 Task: Add media via link "www.pmi.org".
Action: Mouse moved to (768, 92)
Screenshot: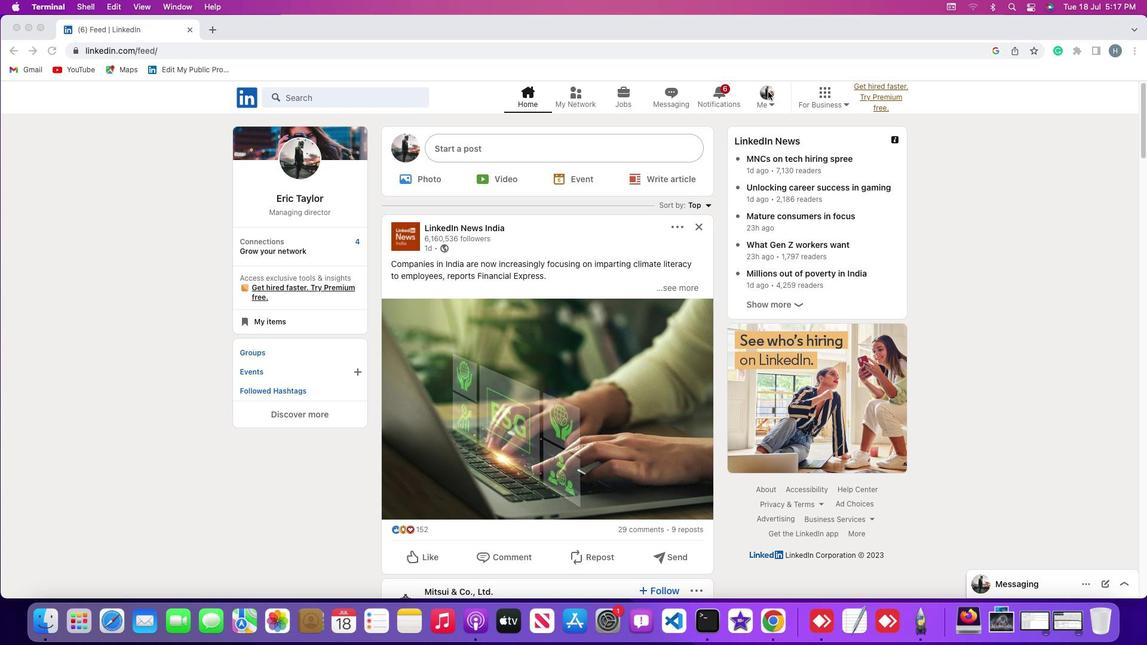 
Action: Mouse pressed left at (768, 92)
Screenshot: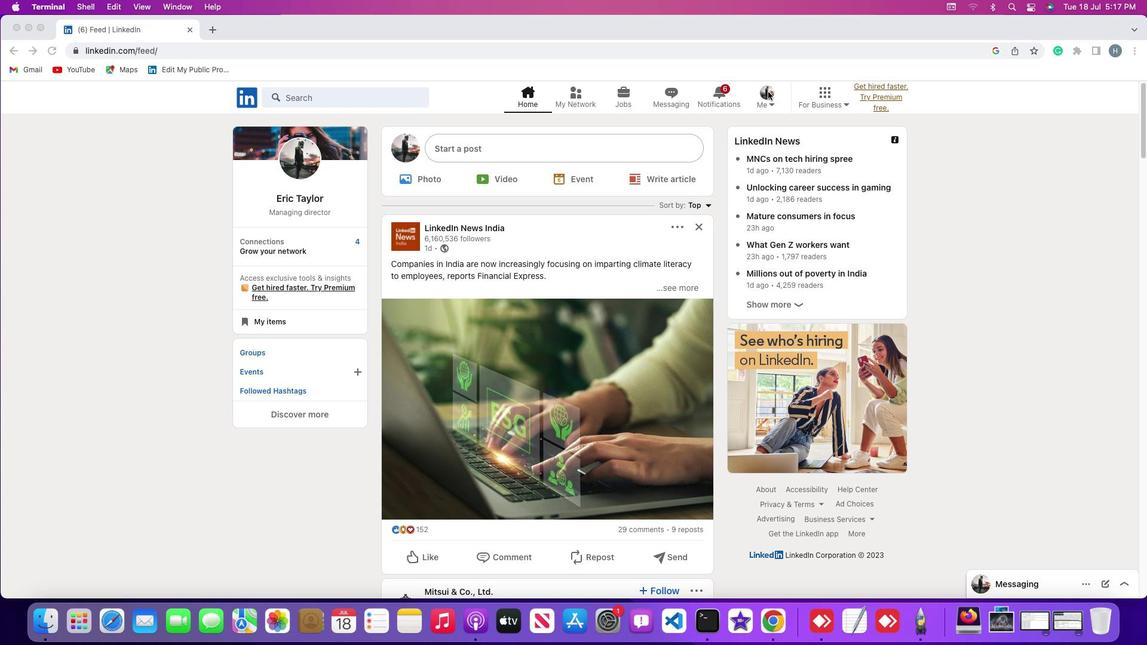 
Action: Mouse moved to (772, 100)
Screenshot: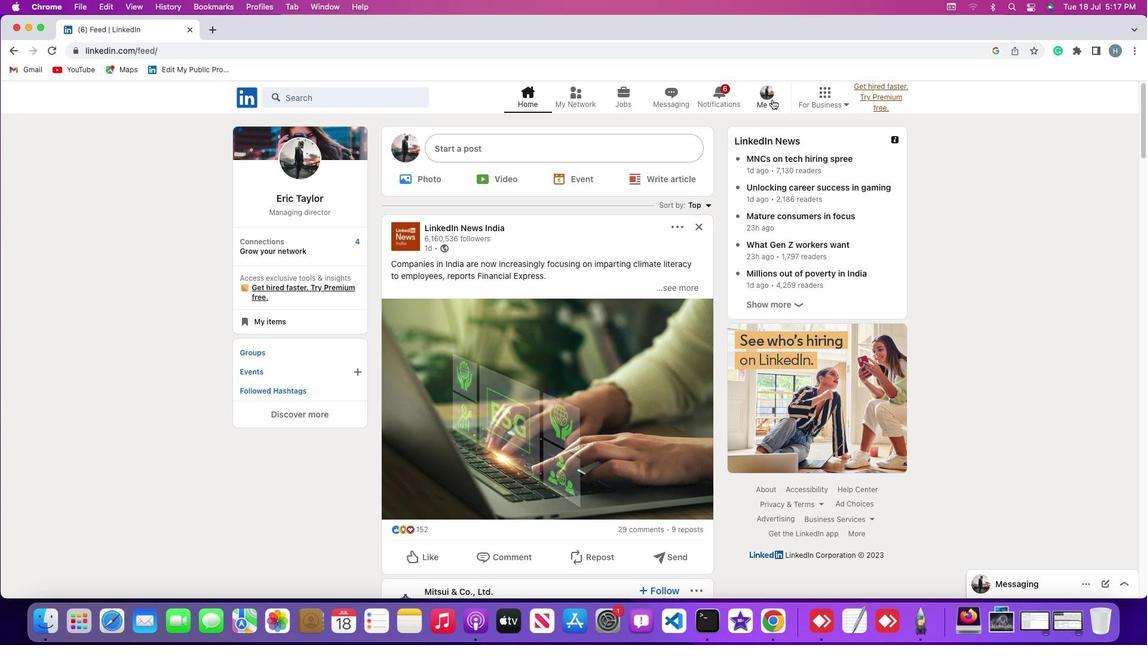 
Action: Mouse pressed left at (772, 100)
Screenshot: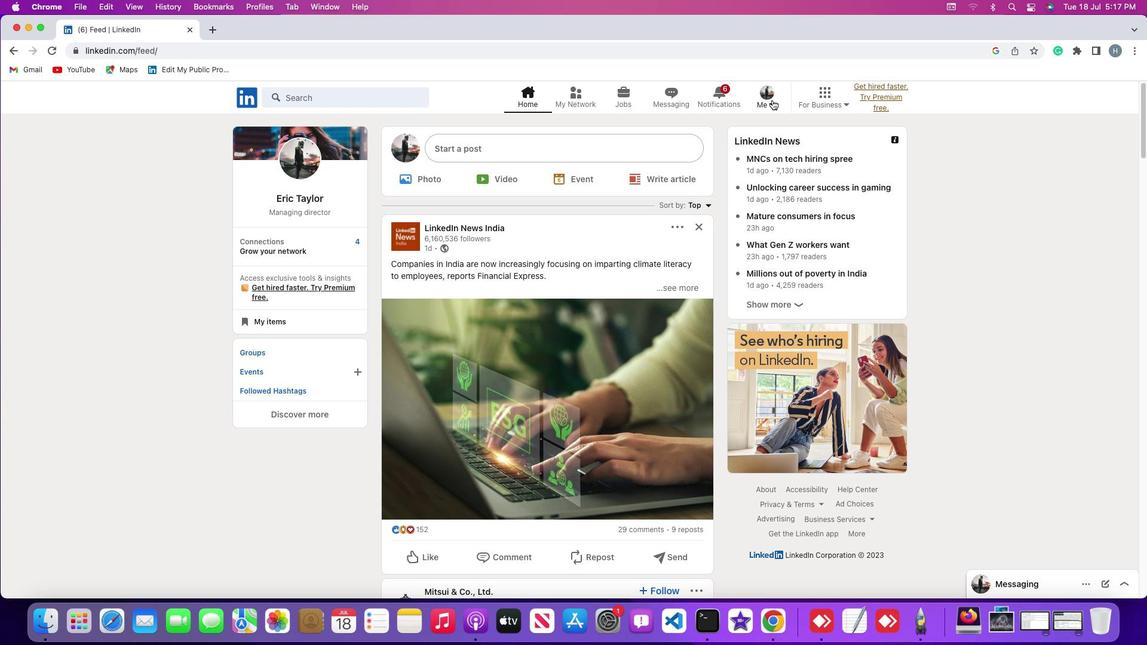
Action: Mouse moved to (753, 165)
Screenshot: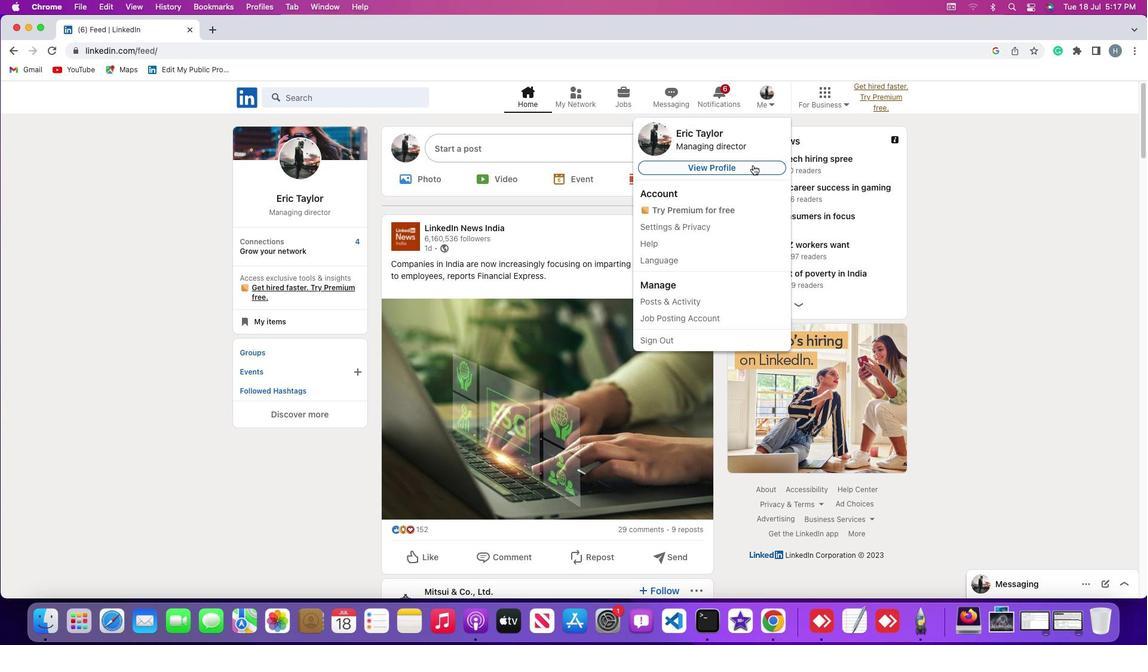 
Action: Mouse pressed left at (753, 165)
Screenshot: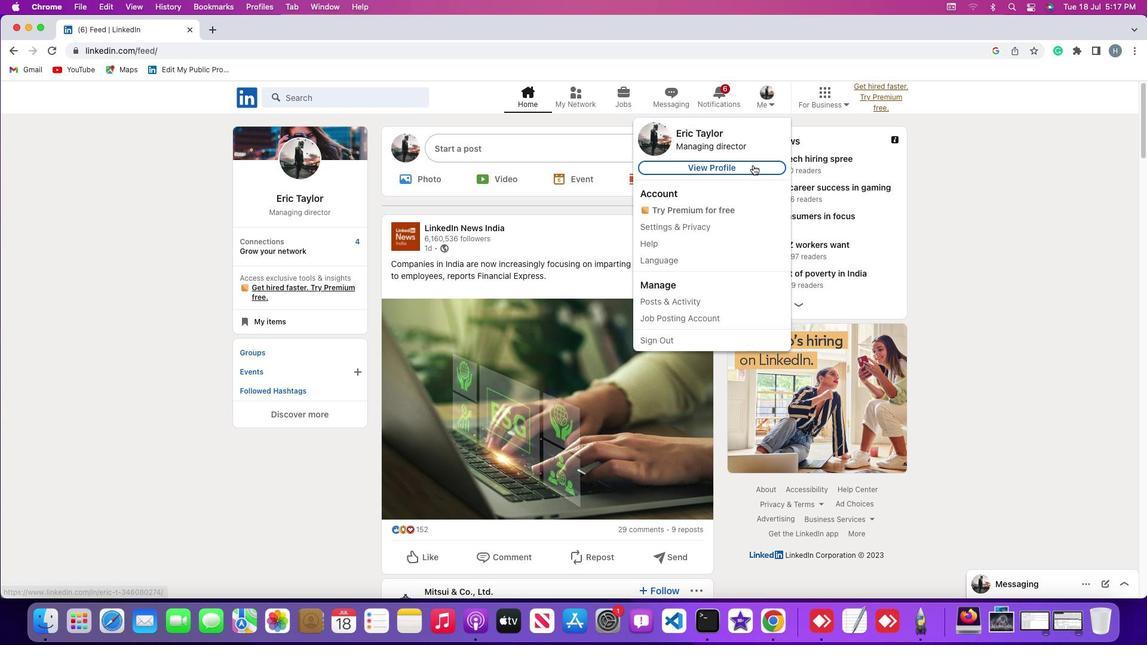 
Action: Mouse moved to (693, 264)
Screenshot: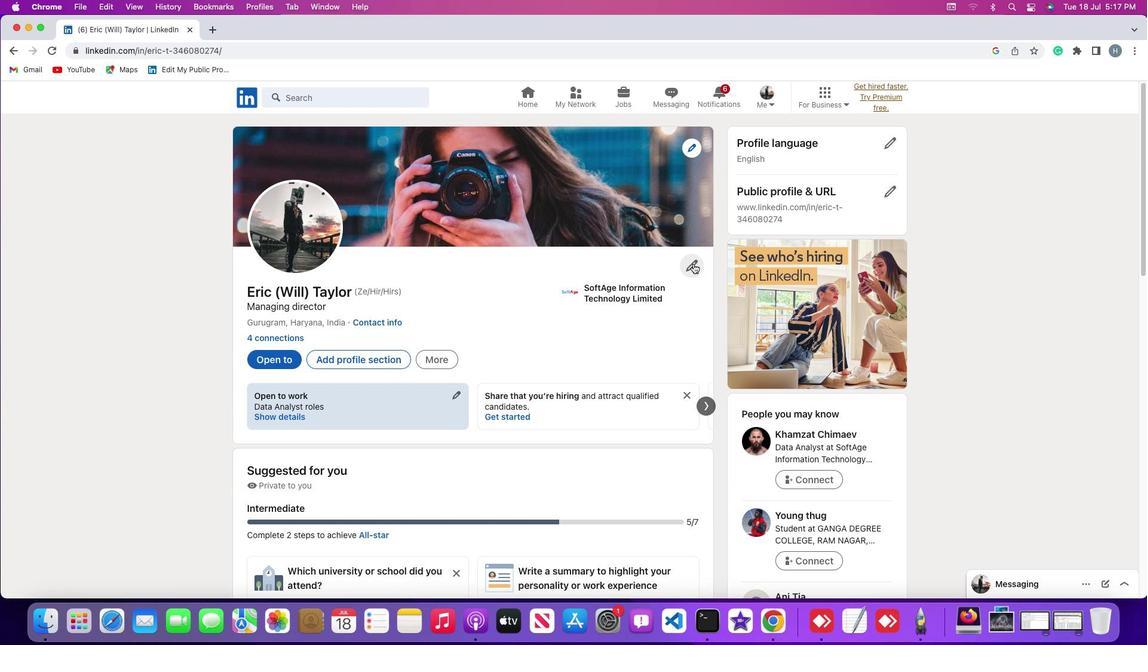 
Action: Mouse pressed left at (693, 264)
Screenshot: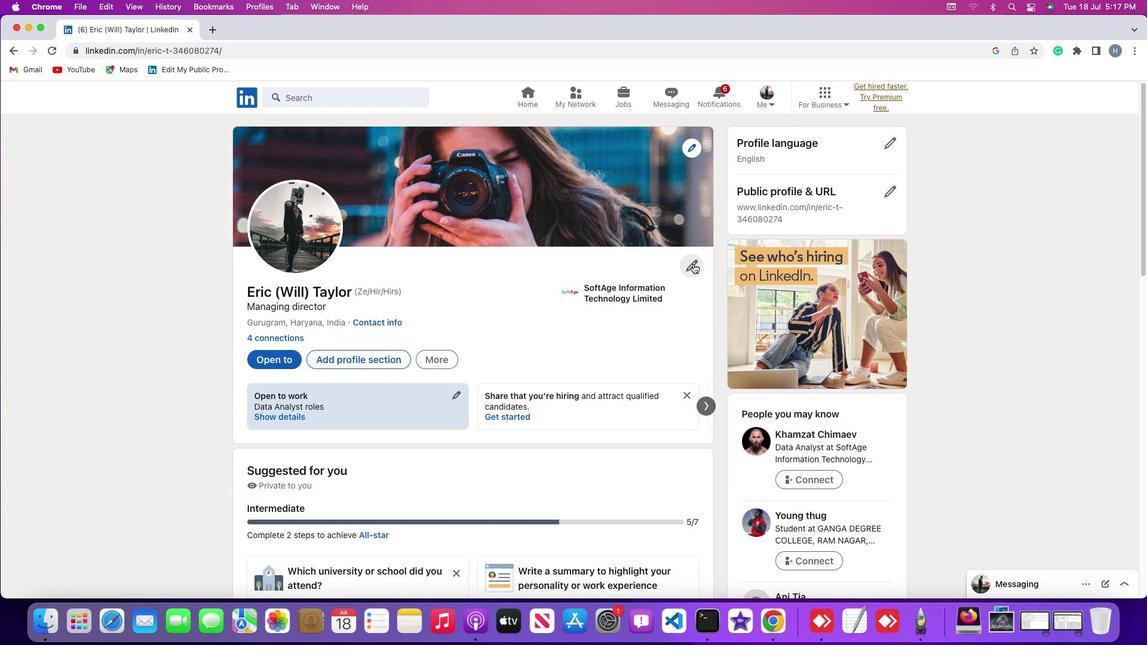 
Action: Mouse moved to (640, 300)
Screenshot: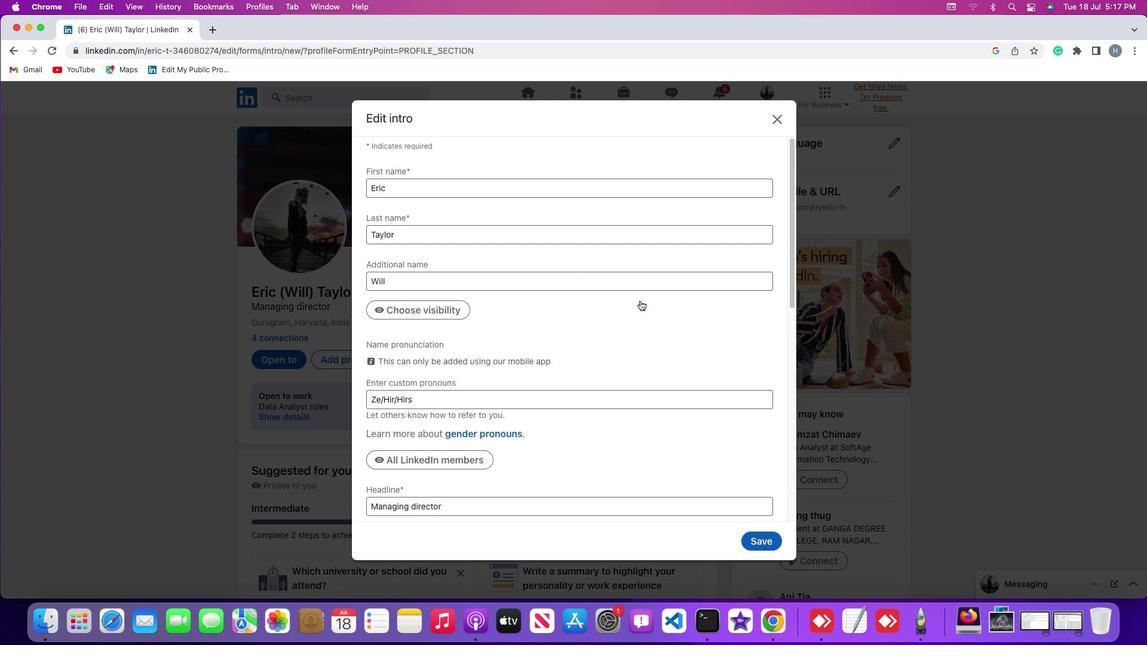 
Action: Mouse scrolled (640, 300) with delta (0, 0)
Screenshot: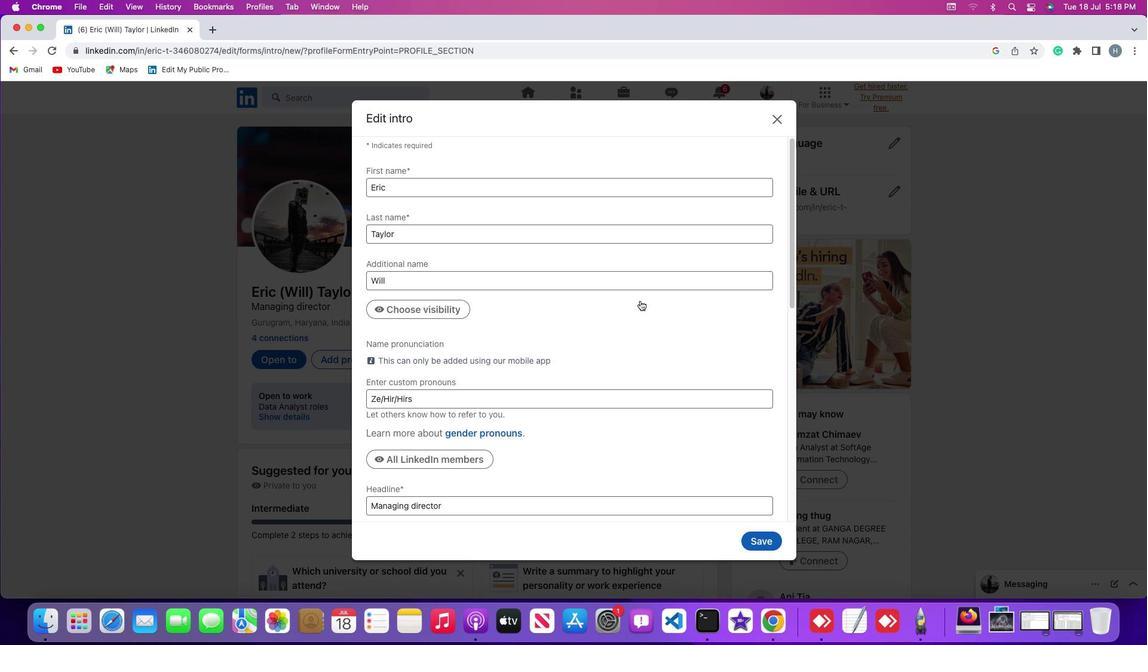 
Action: Mouse scrolled (640, 300) with delta (0, 0)
Screenshot: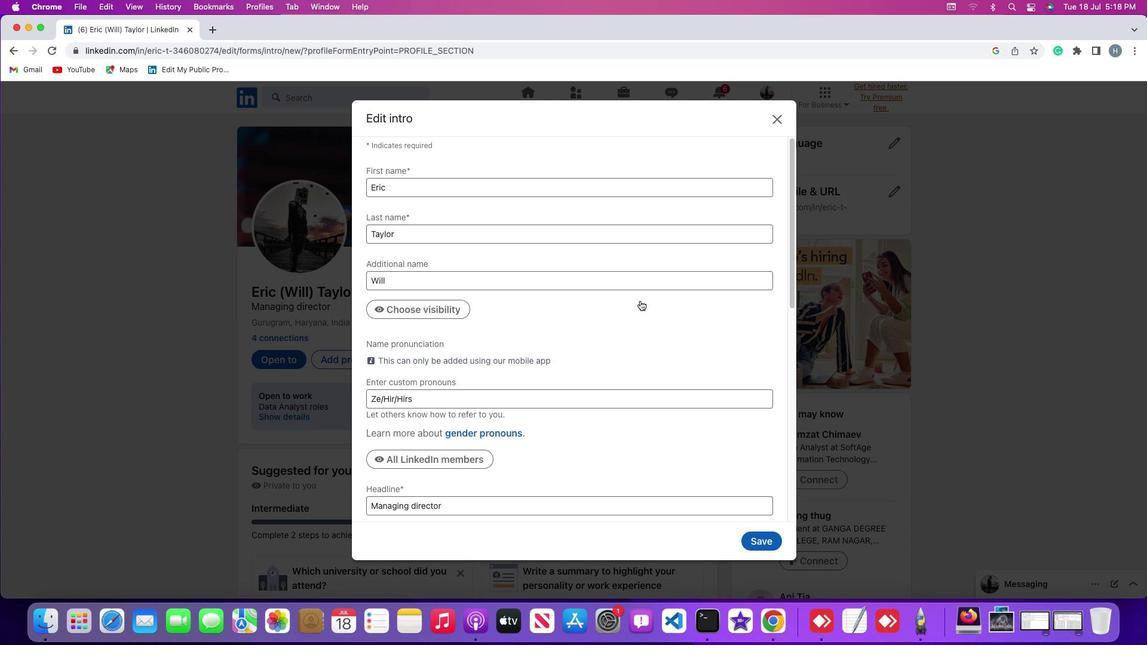 
Action: Mouse scrolled (640, 300) with delta (0, -1)
Screenshot: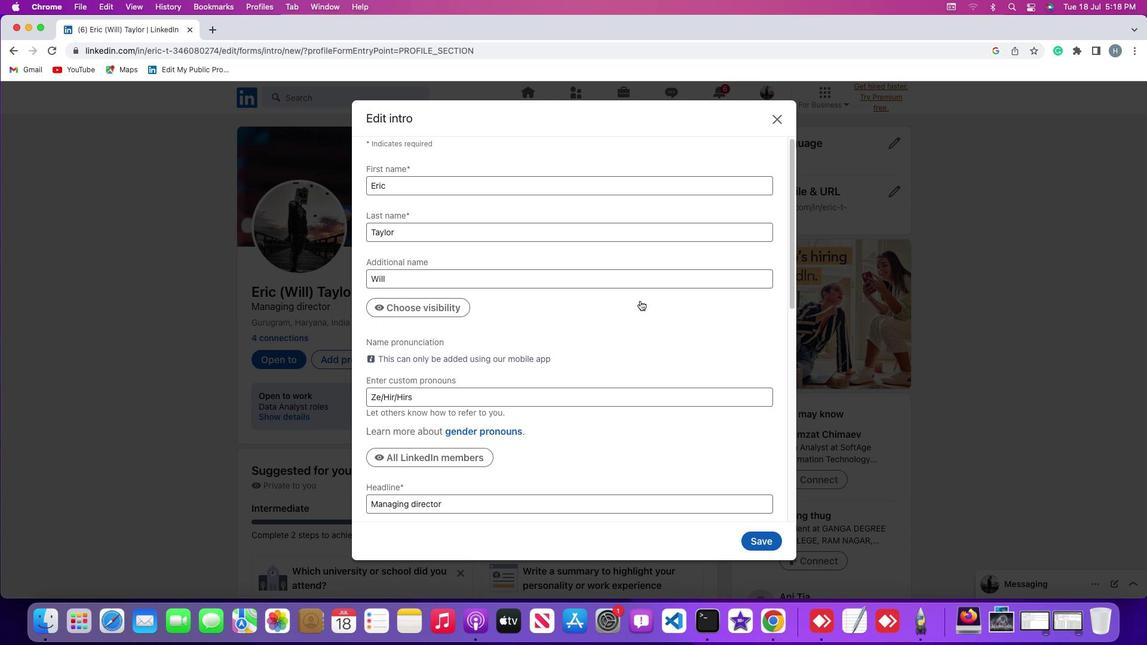 
Action: Mouse scrolled (640, 300) with delta (0, -2)
Screenshot: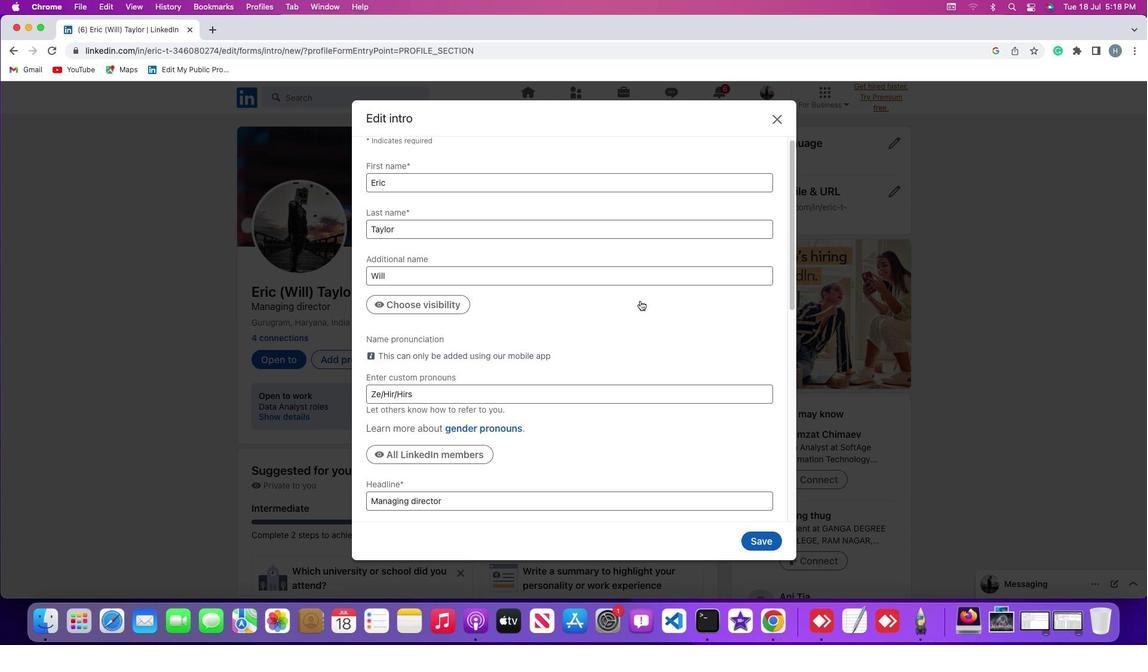 
Action: Mouse scrolled (640, 300) with delta (0, 0)
Screenshot: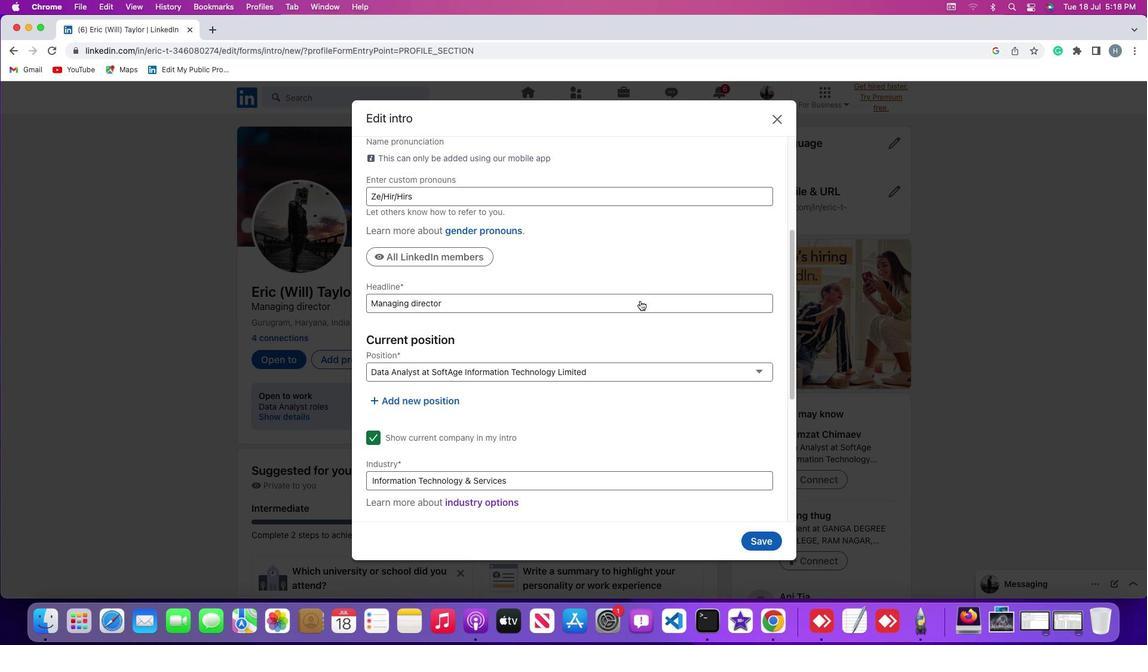 
Action: Mouse scrolled (640, 300) with delta (0, 0)
Screenshot: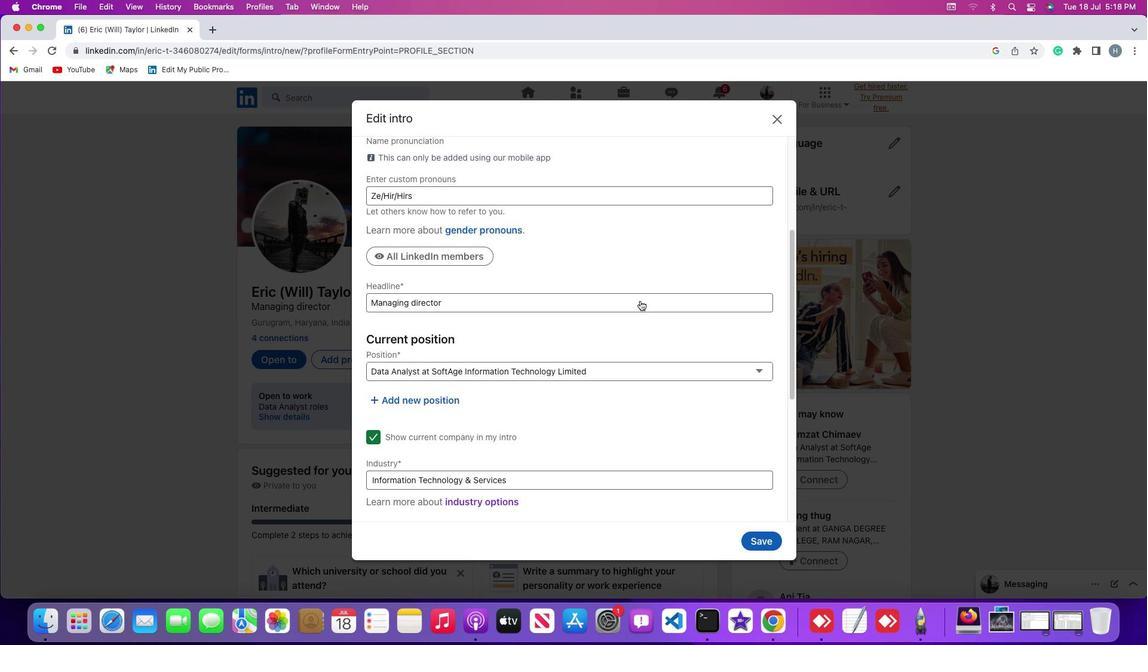 
Action: Mouse scrolled (640, 300) with delta (0, -1)
Screenshot: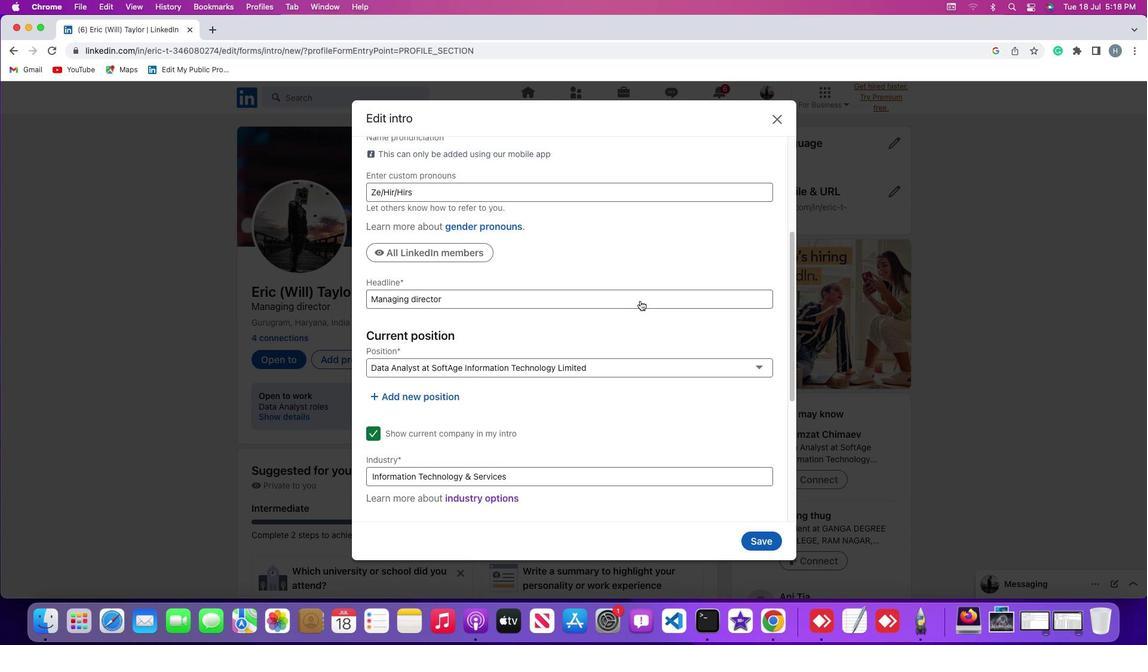 
Action: Mouse moved to (433, 321)
Screenshot: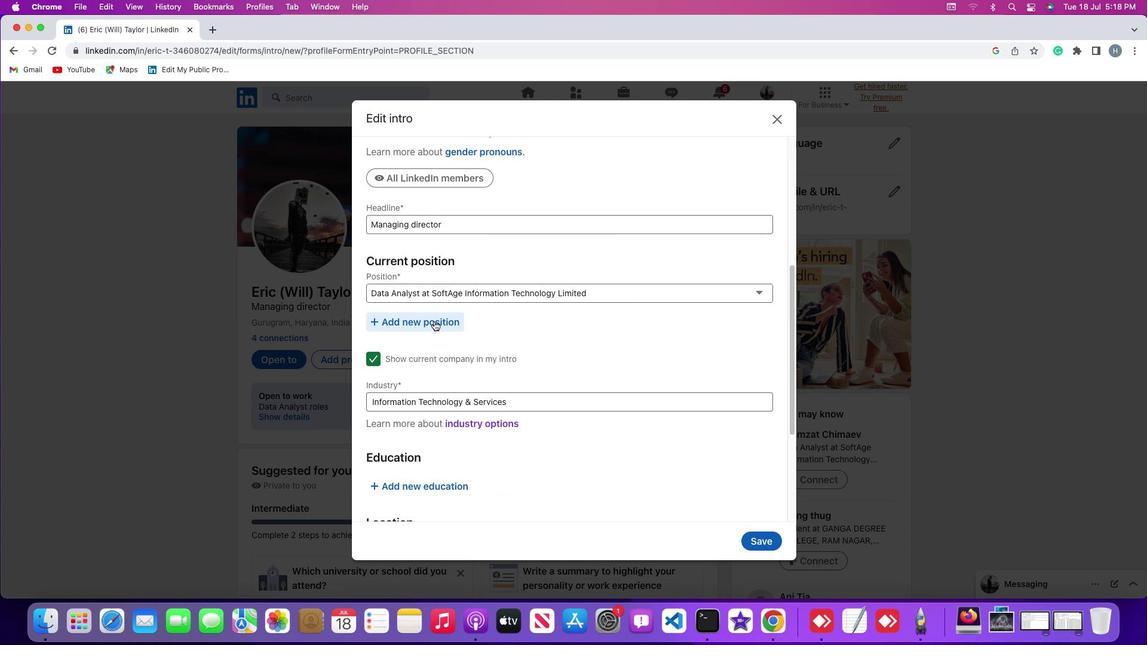 
Action: Mouse pressed left at (433, 321)
Screenshot: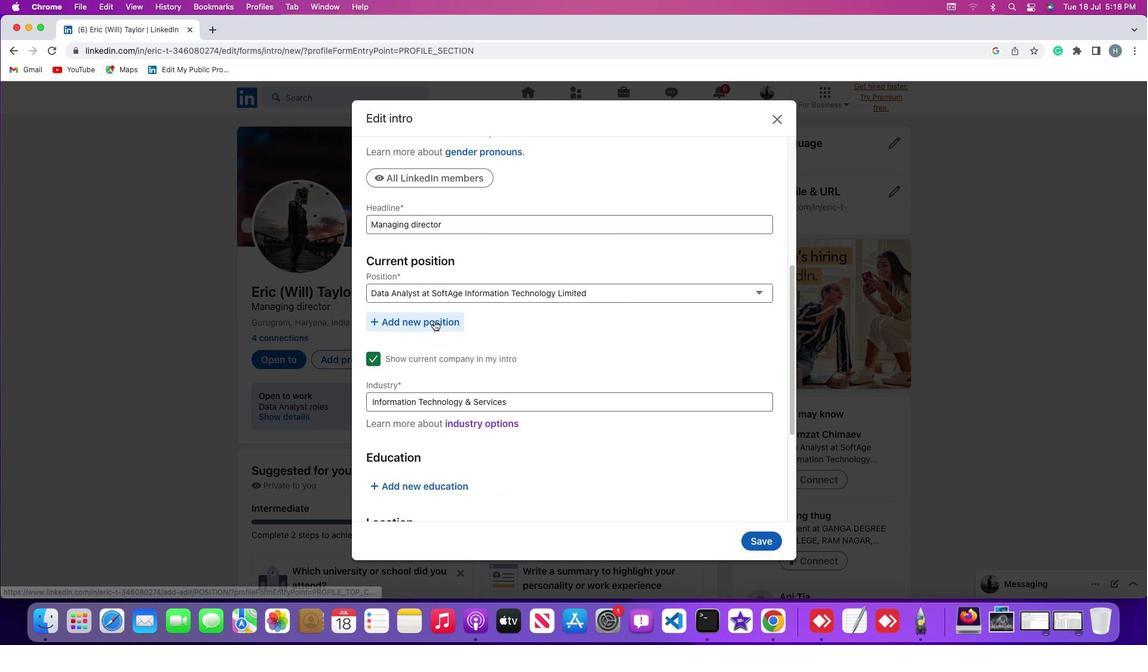 
Action: Mouse moved to (595, 276)
Screenshot: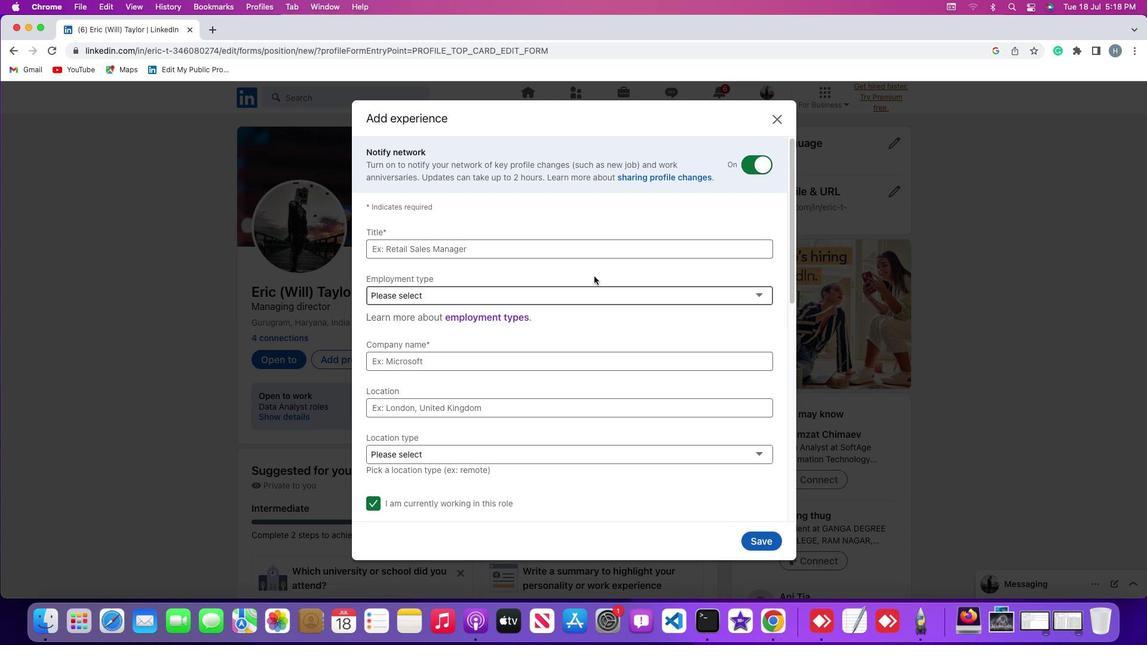 
Action: Mouse scrolled (595, 276) with delta (0, 0)
Screenshot: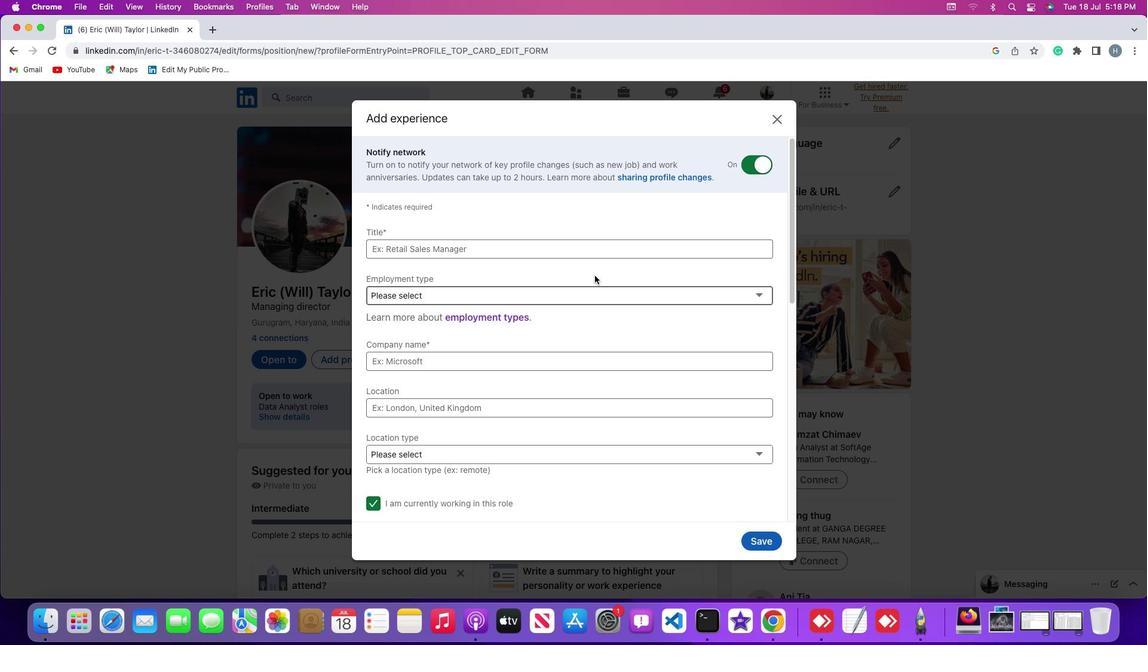 
Action: Mouse scrolled (595, 276) with delta (0, 0)
Screenshot: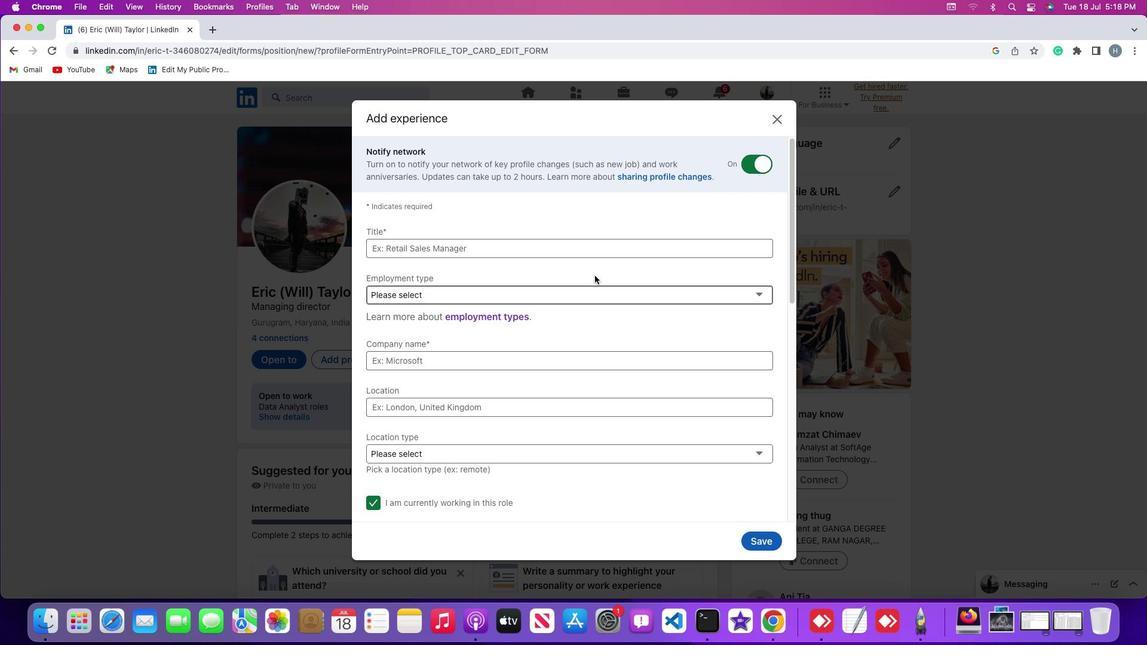 
Action: Mouse scrolled (595, 276) with delta (0, -1)
Screenshot: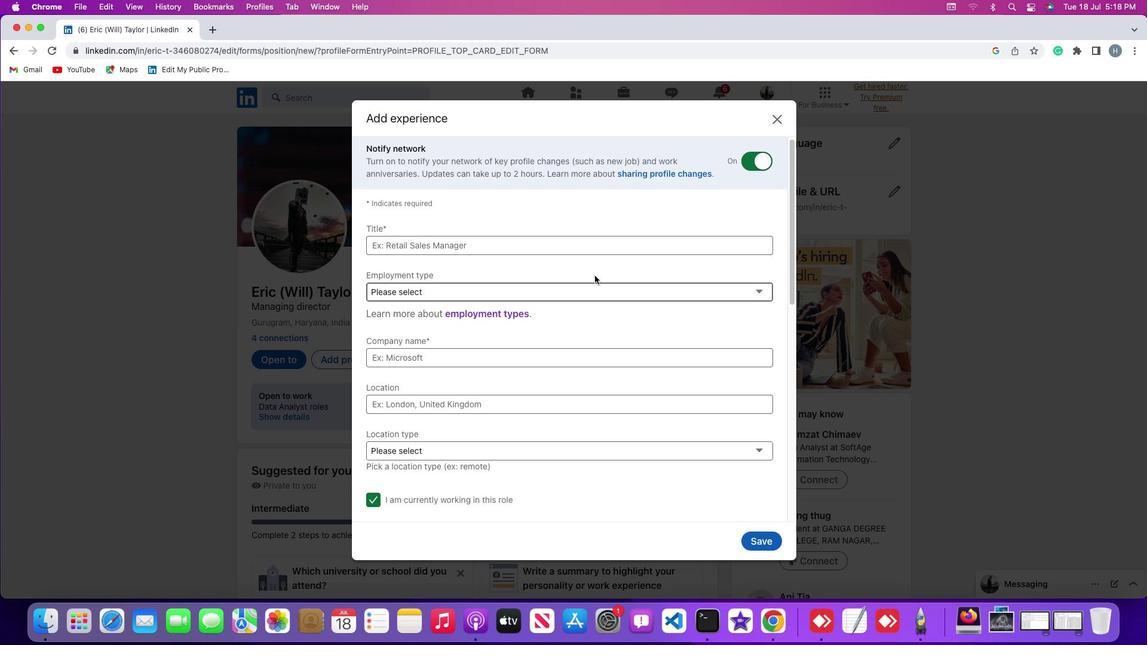 
Action: Mouse scrolled (595, 276) with delta (0, 0)
Screenshot: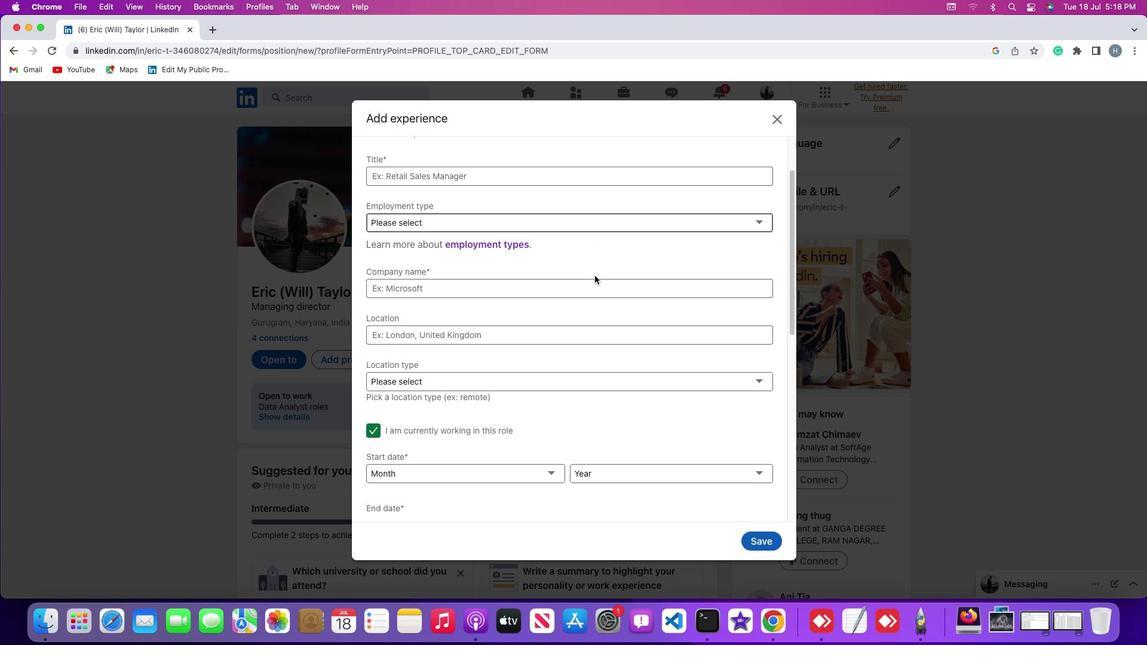 
Action: Mouse scrolled (595, 276) with delta (0, 0)
Screenshot: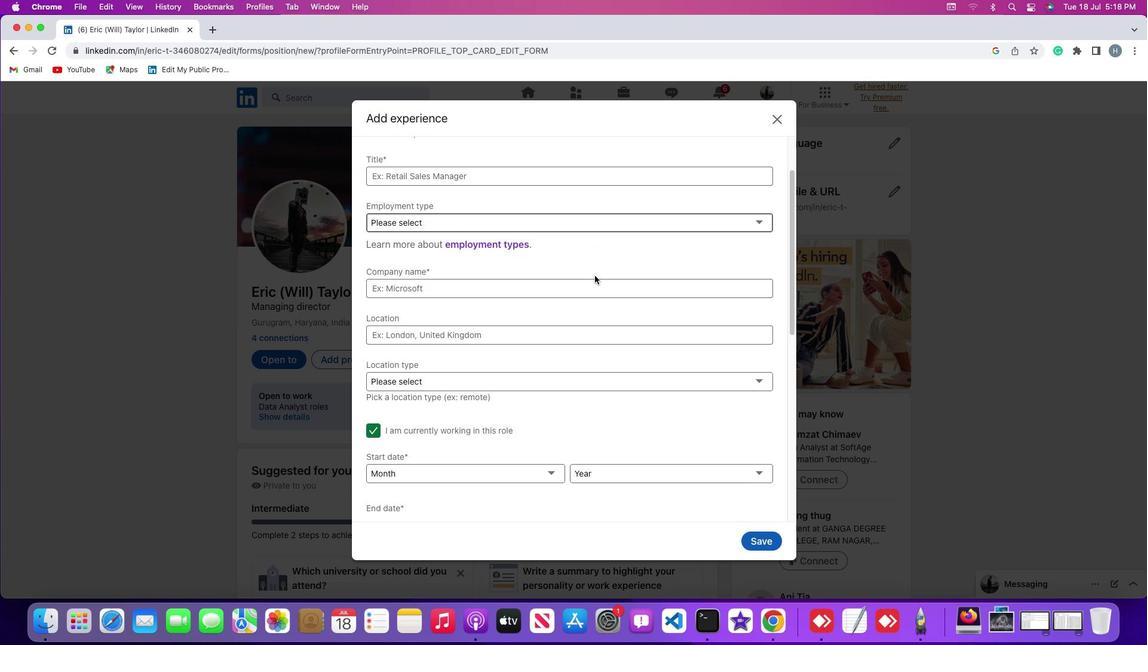 
Action: Mouse scrolled (595, 276) with delta (0, -1)
Screenshot: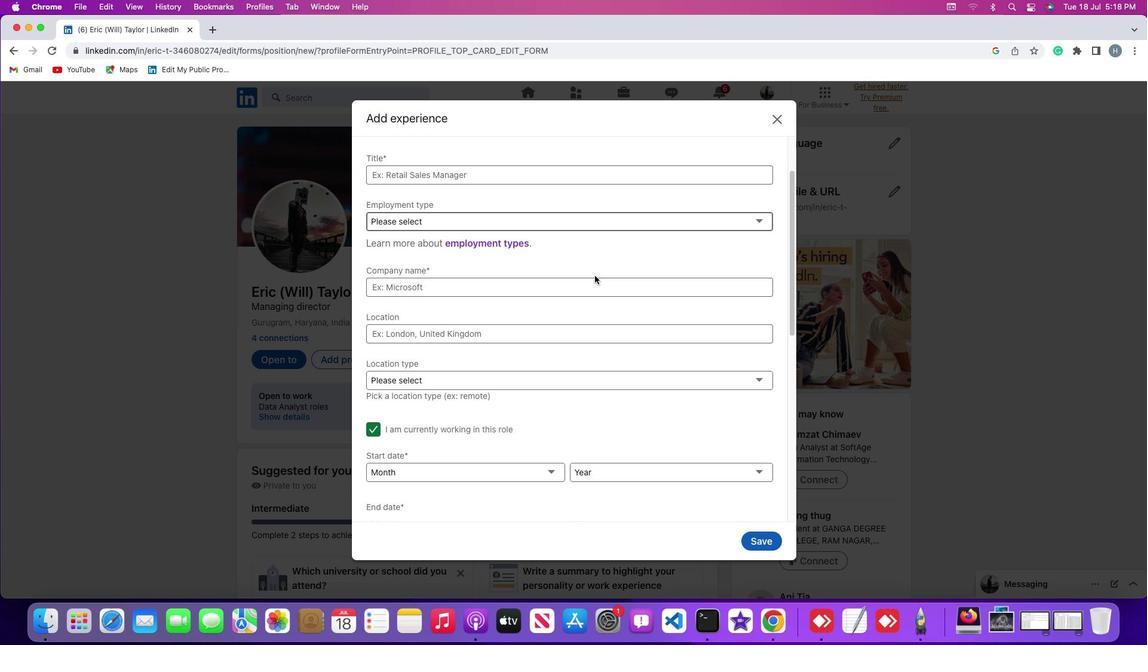 
Action: Mouse scrolled (595, 276) with delta (0, -2)
Screenshot: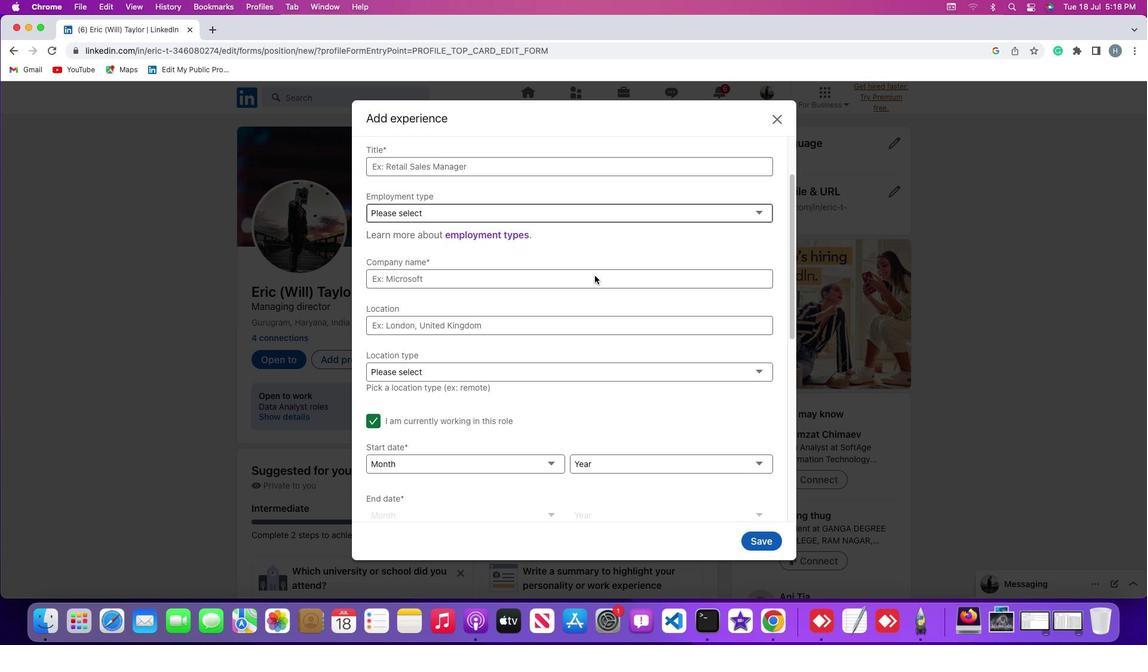 
Action: Mouse scrolled (595, 276) with delta (0, 0)
Screenshot: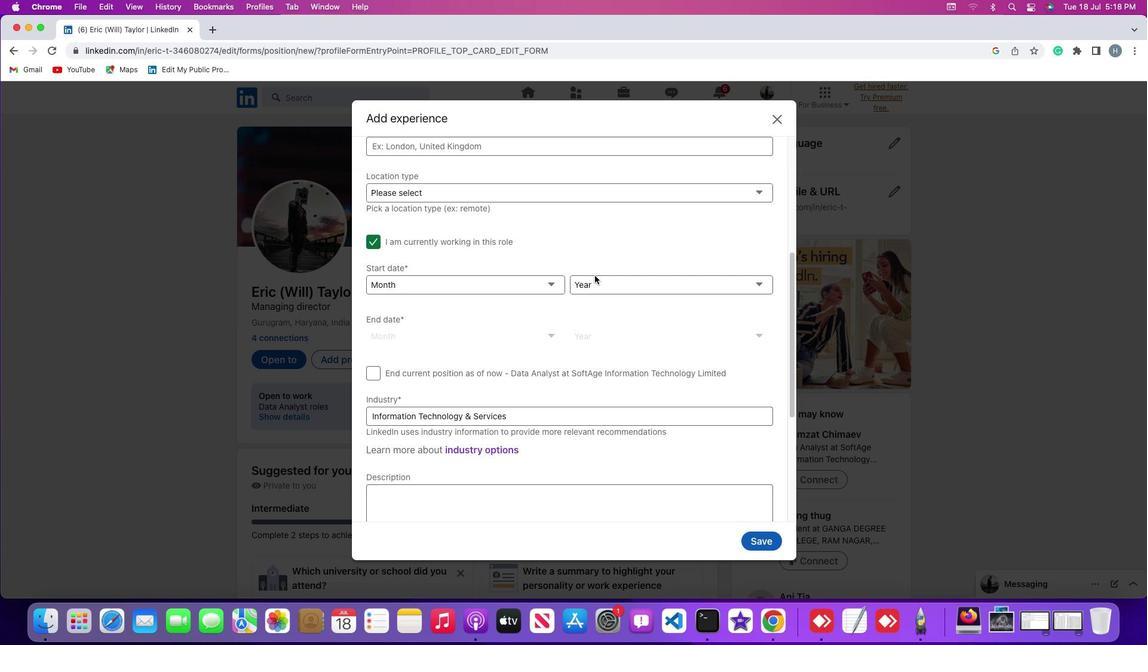 
Action: Mouse scrolled (595, 276) with delta (0, 0)
Screenshot: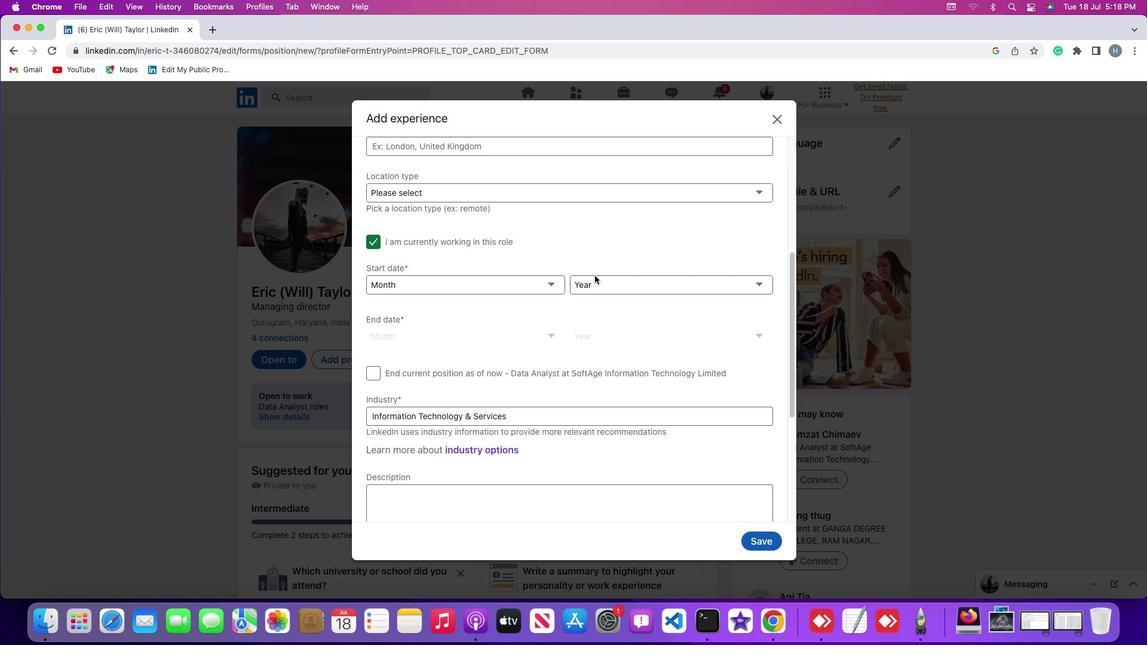 
Action: Mouse scrolled (595, 276) with delta (0, -1)
Screenshot: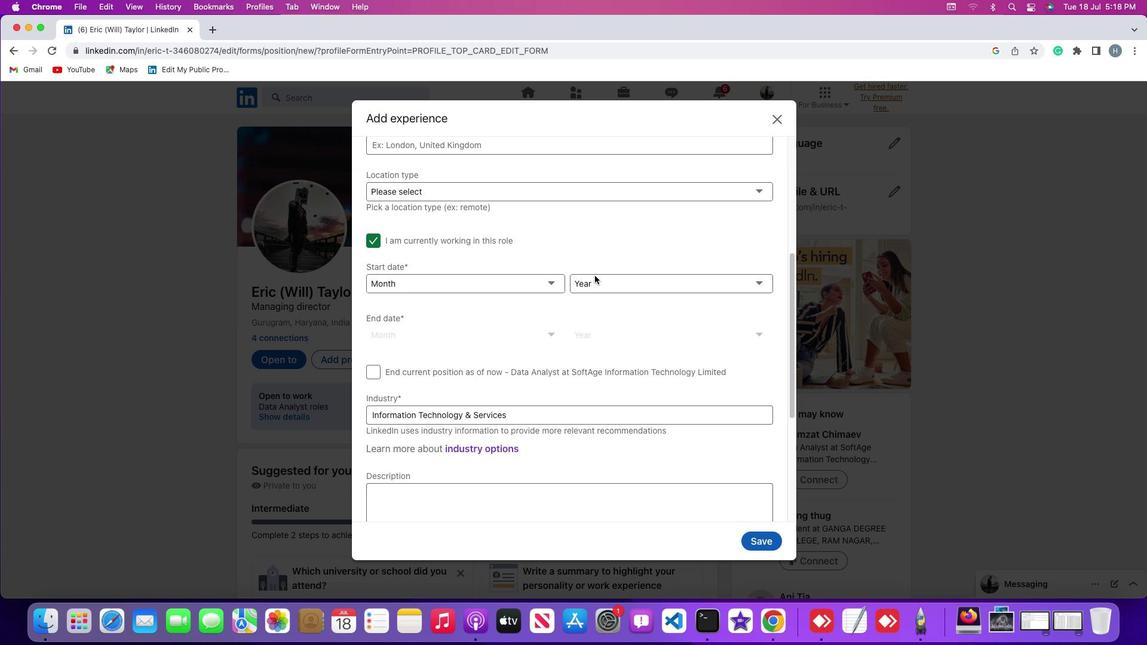 
Action: Mouse scrolled (595, 276) with delta (0, -2)
Screenshot: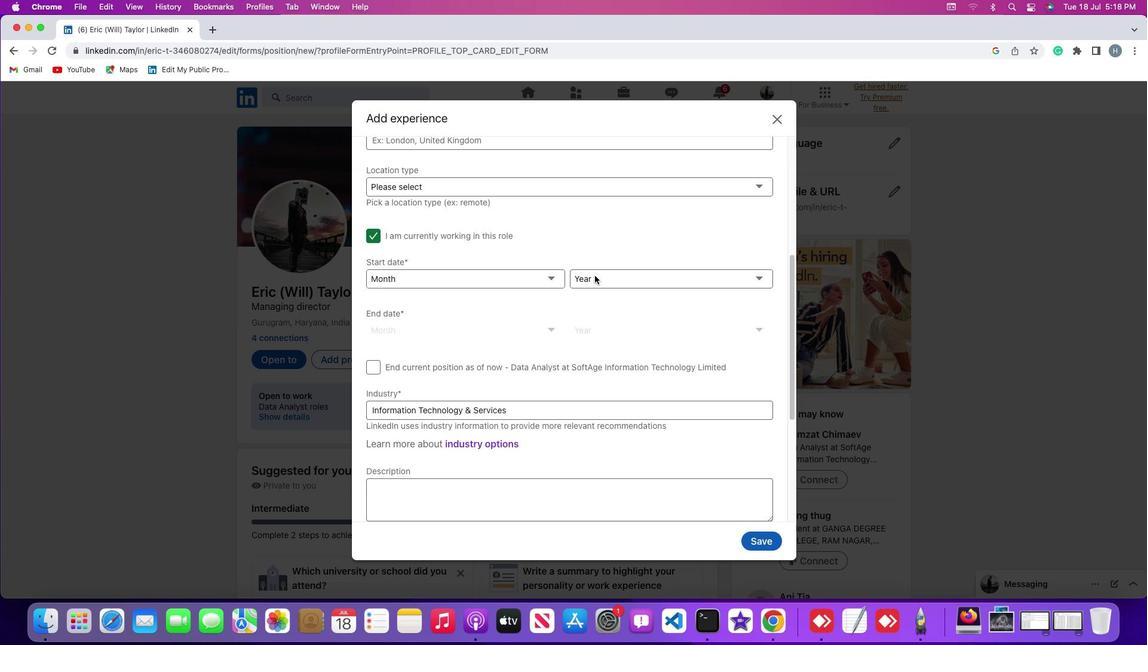 
Action: Mouse scrolled (595, 276) with delta (0, 0)
Screenshot: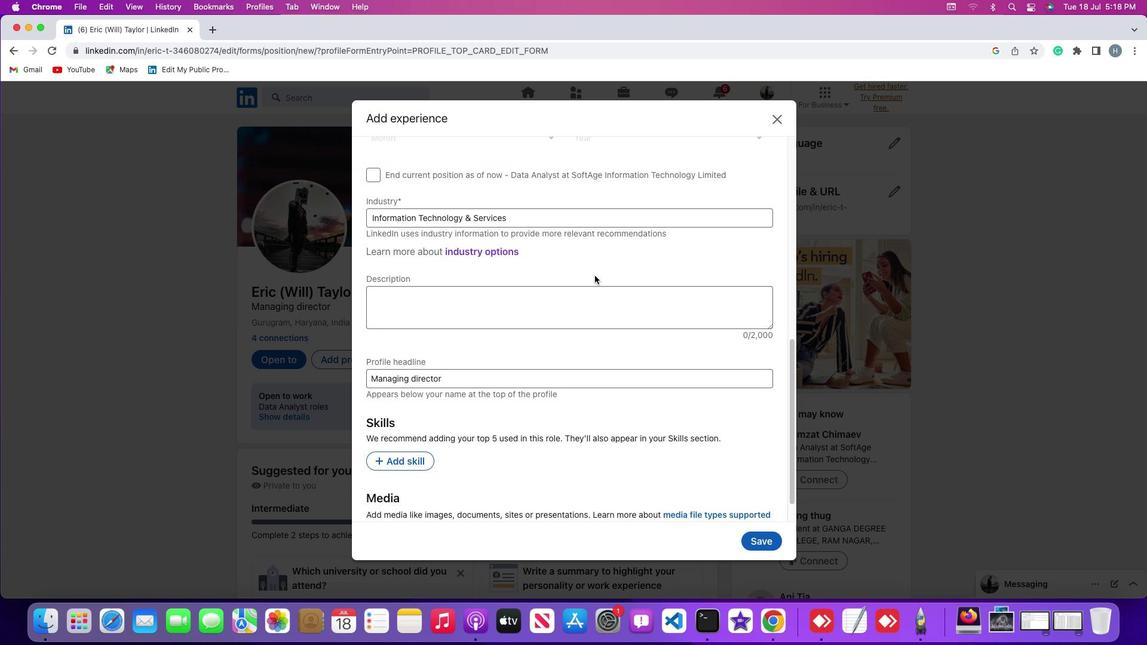 
Action: Mouse scrolled (595, 276) with delta (0, 0)
Screenshot: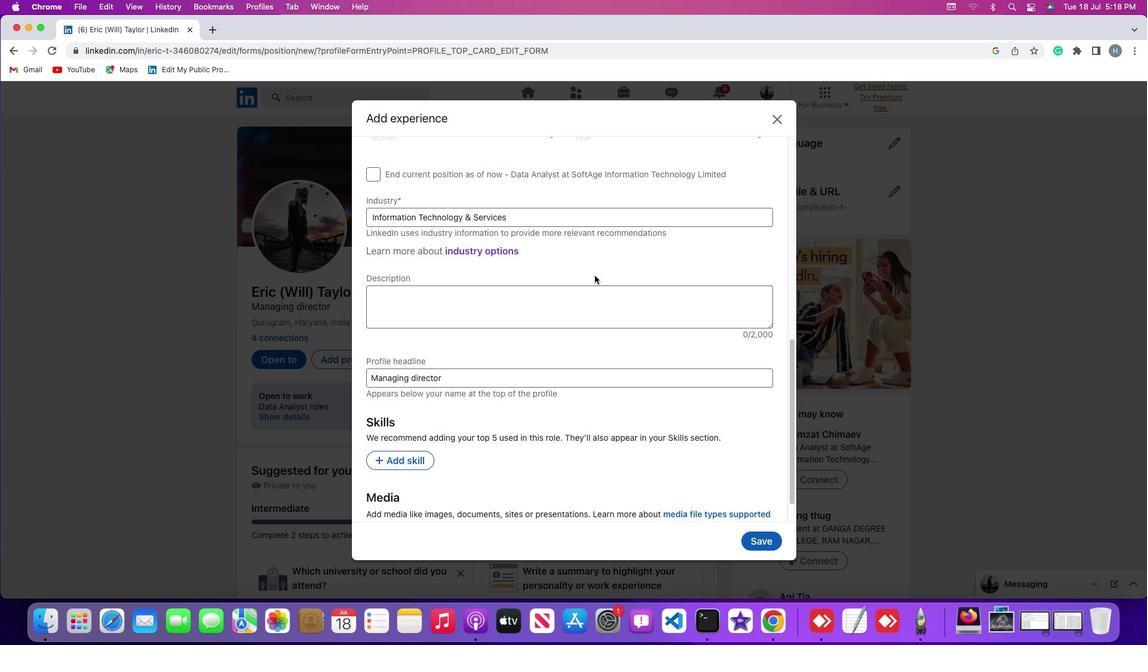 
Action: Mouse scrolled (595, 276) with delta (0, -1)
Screenshot: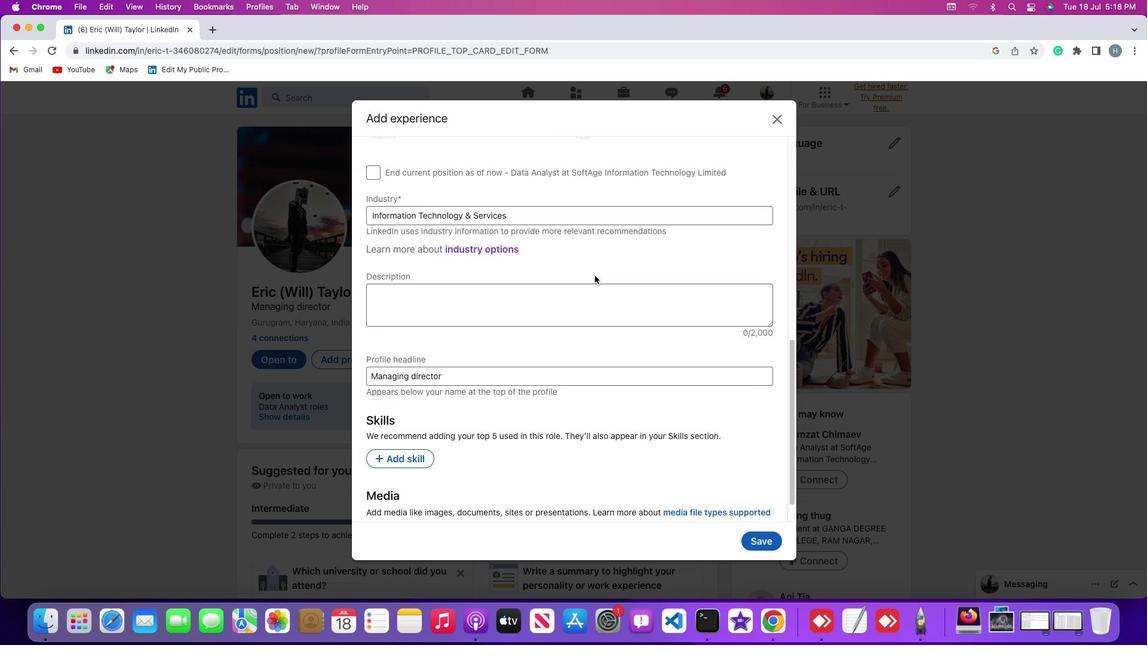 
Action: Mouse scrolled (595, 276) with delta (0, -2)
Screenshot: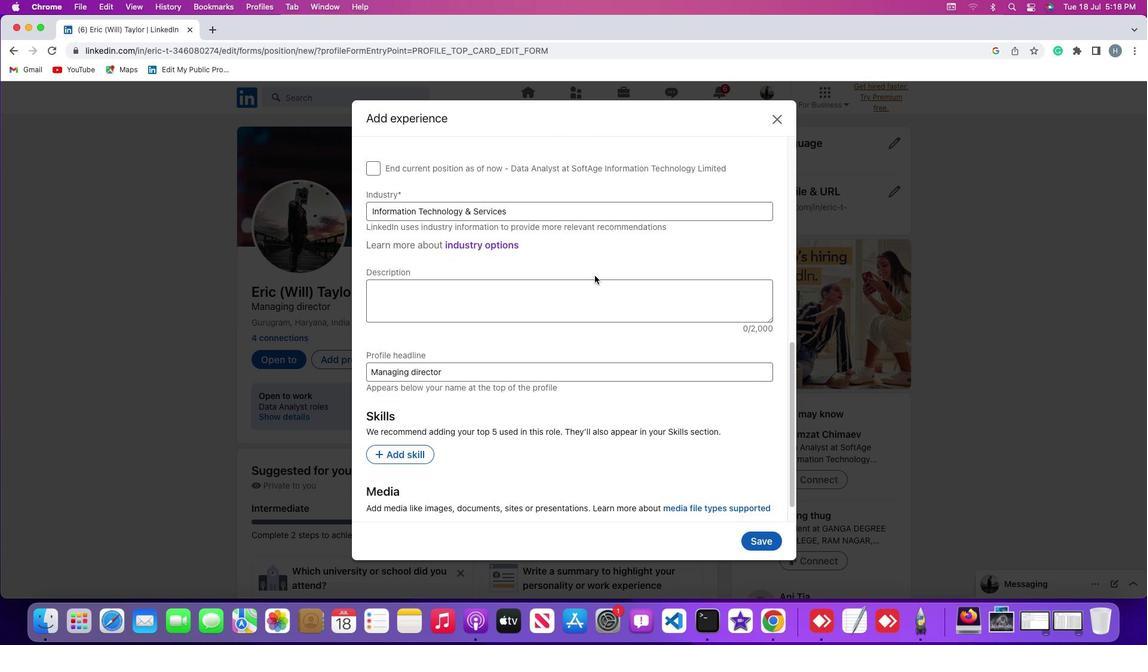 
Action: Mouse scrolled (595, 276) with delta (0, 0)
Screenshot: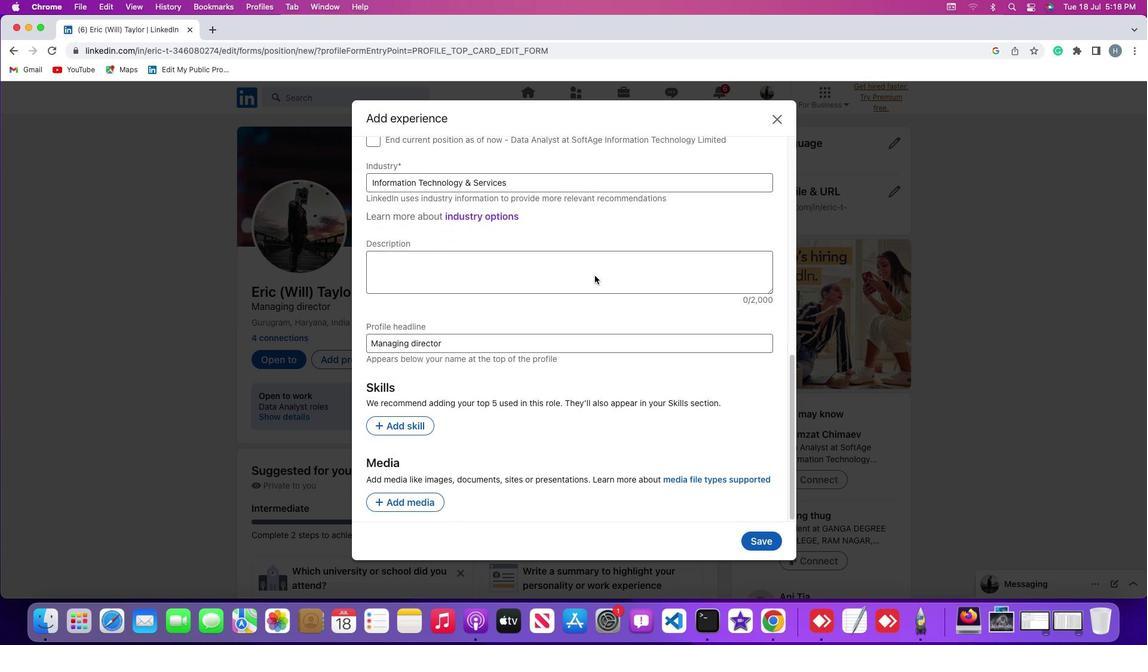
Action: Mouse scrolled (595, 276) with delta (0, 0)
Screenshot: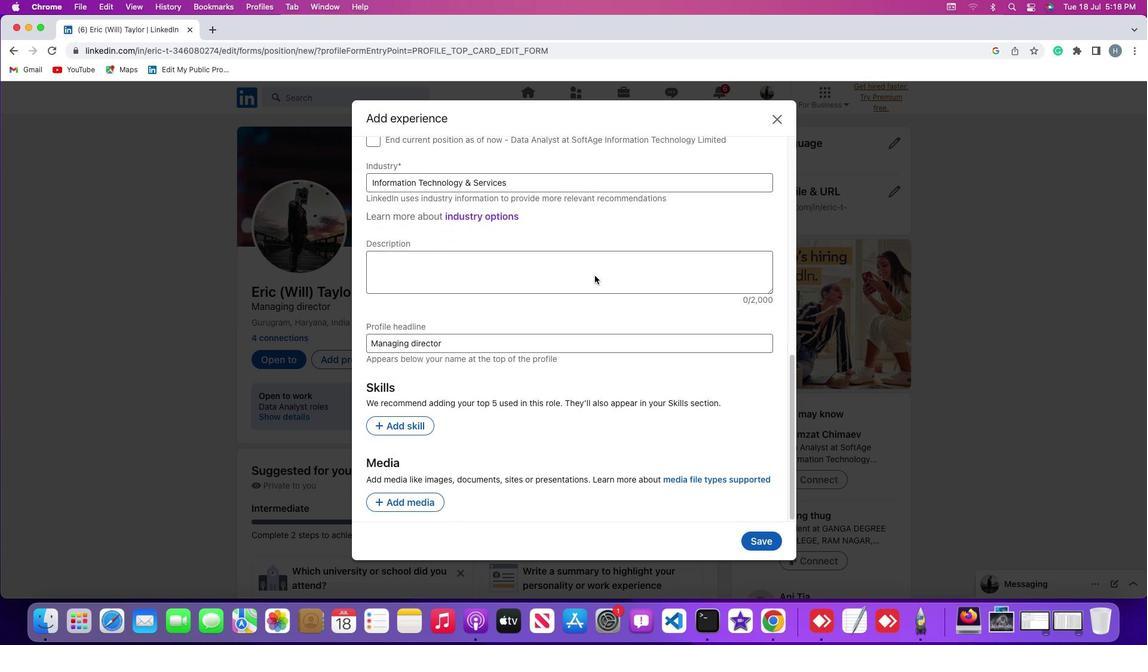 
Action: Mouse scrolled (595, 276) with delta (0, -1)
Screenshot: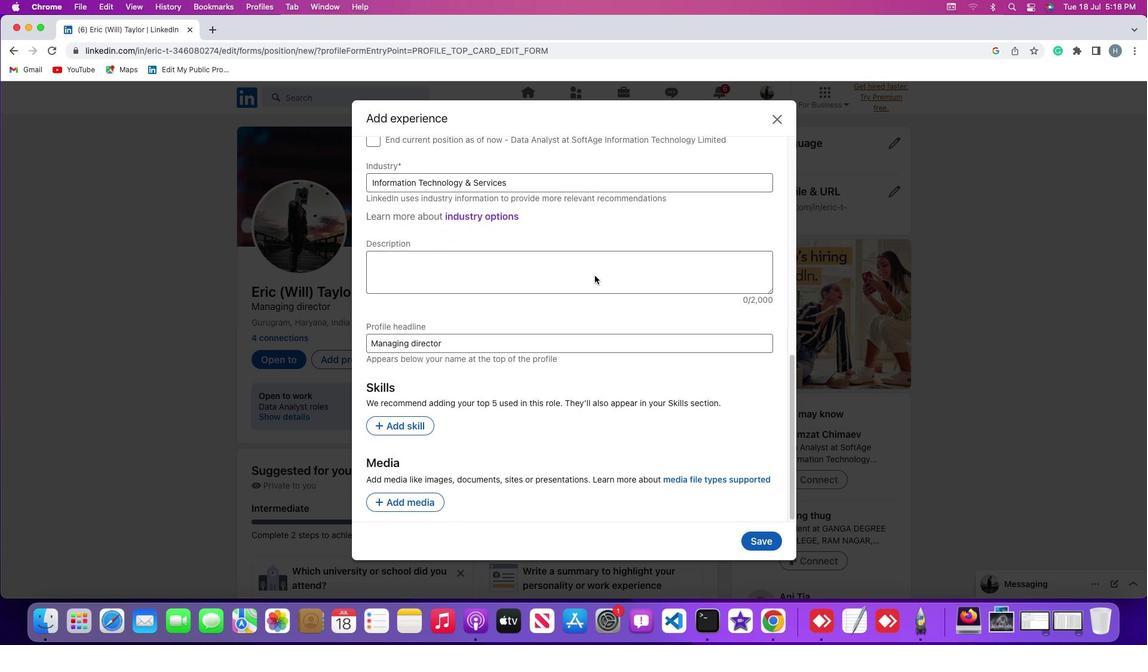 
Action: Mouse scrolled (595, 276) with delta (0, -2)
Screenshot: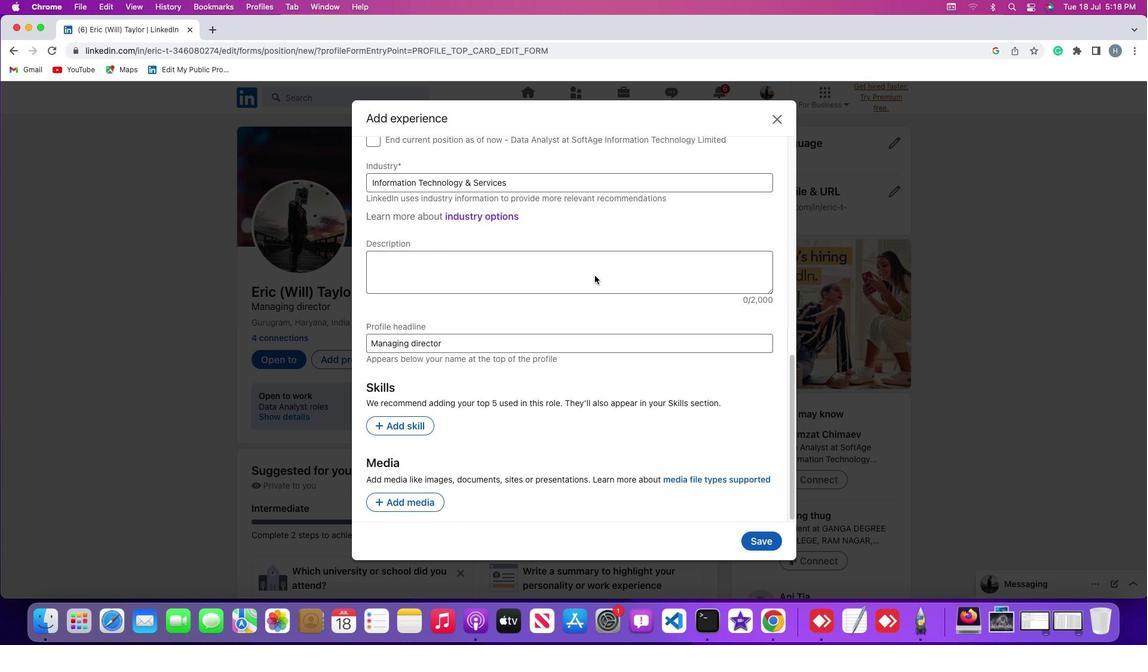 
Action: Mouse moved to (414, 499)
Screenshot: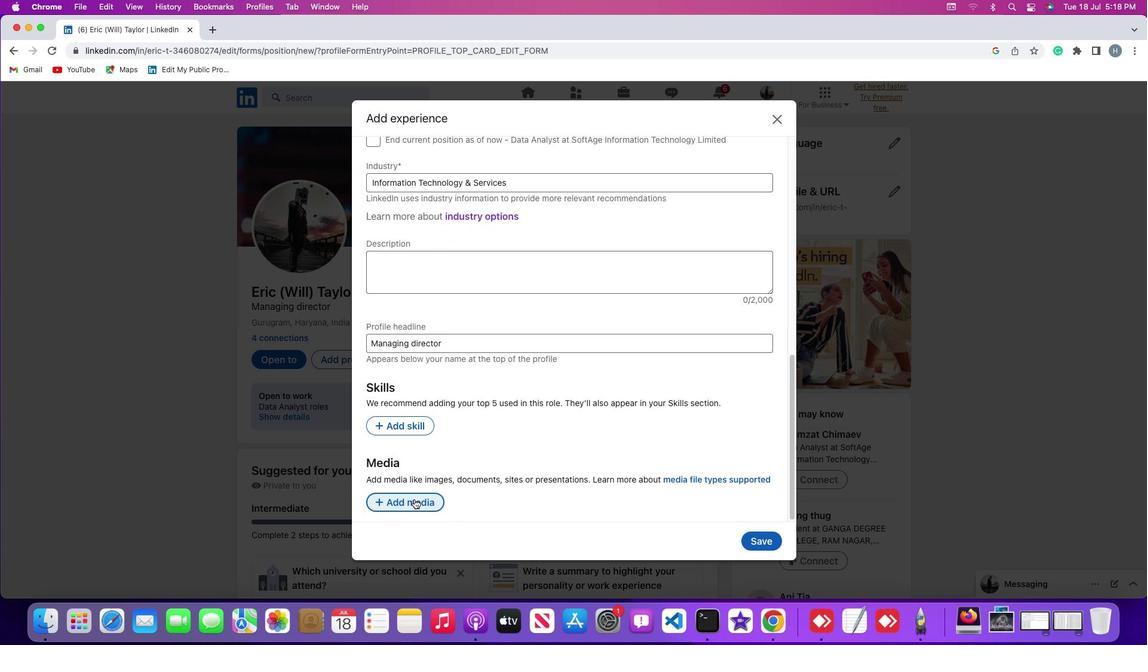 
Action: Mouse pressed left at (414, 499)
Screenshot: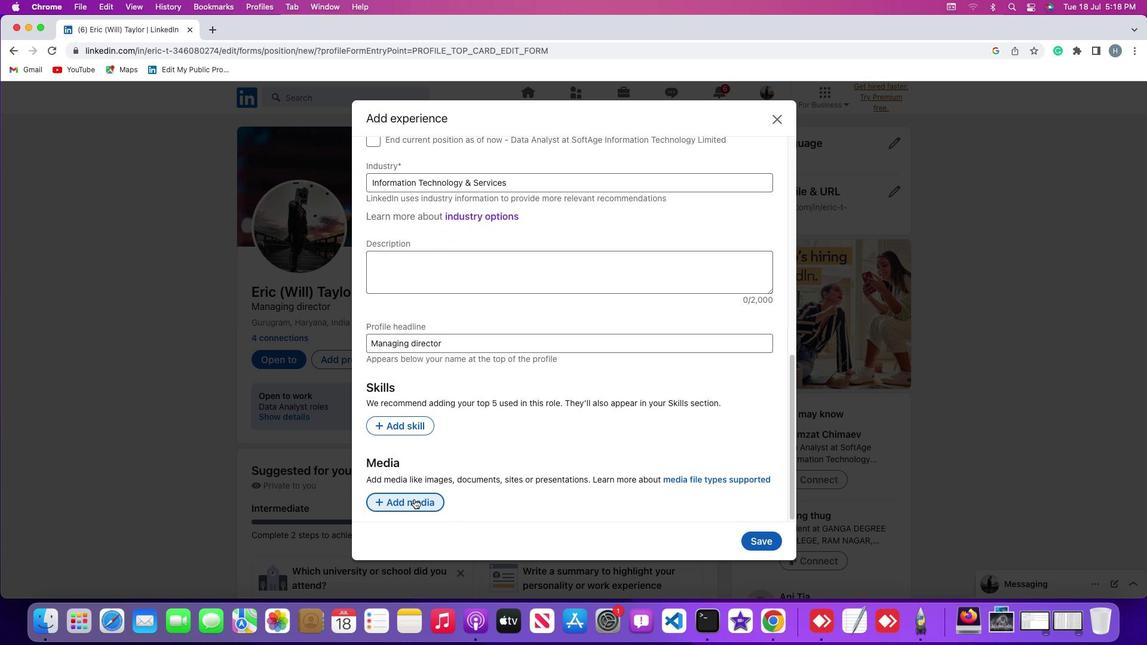 
Action: Mouse moved to (421, 485)
Screenshot: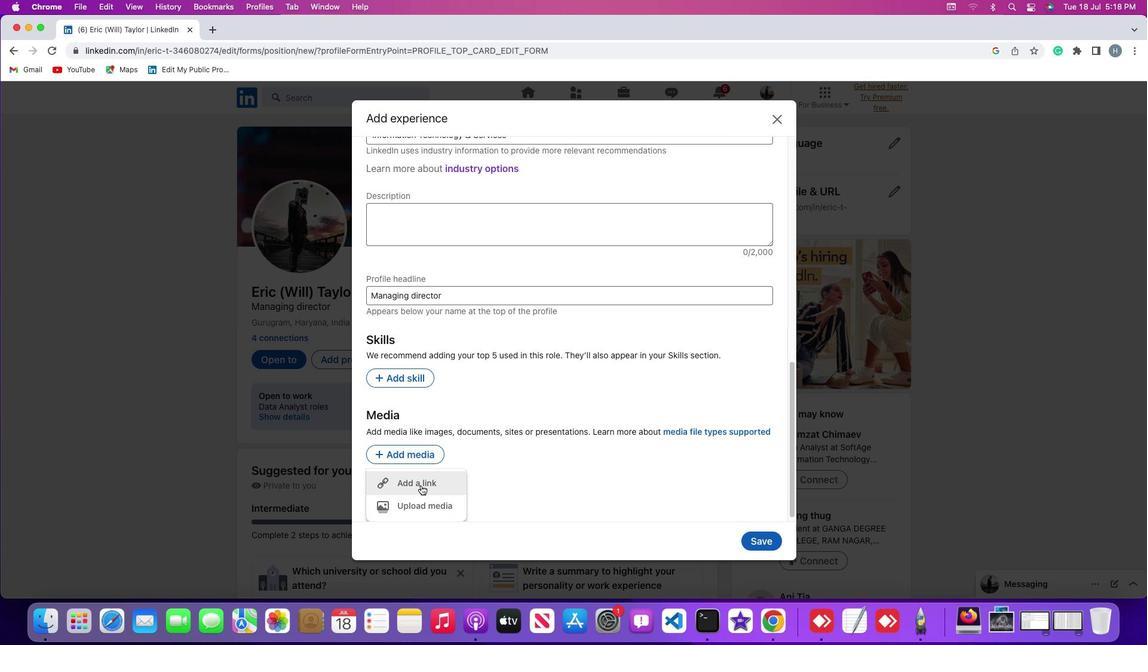 
Action: Mouse pressed left at (421, 485)
Screenshot: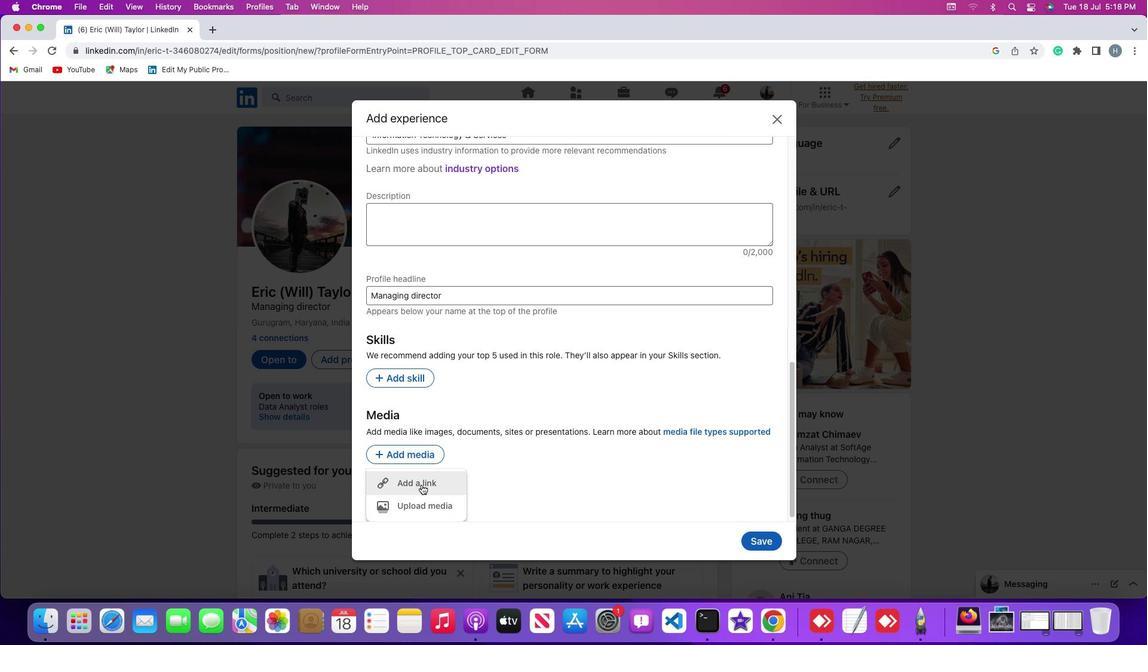 
Action: Mouse moved to (530, 188)
Screenshot: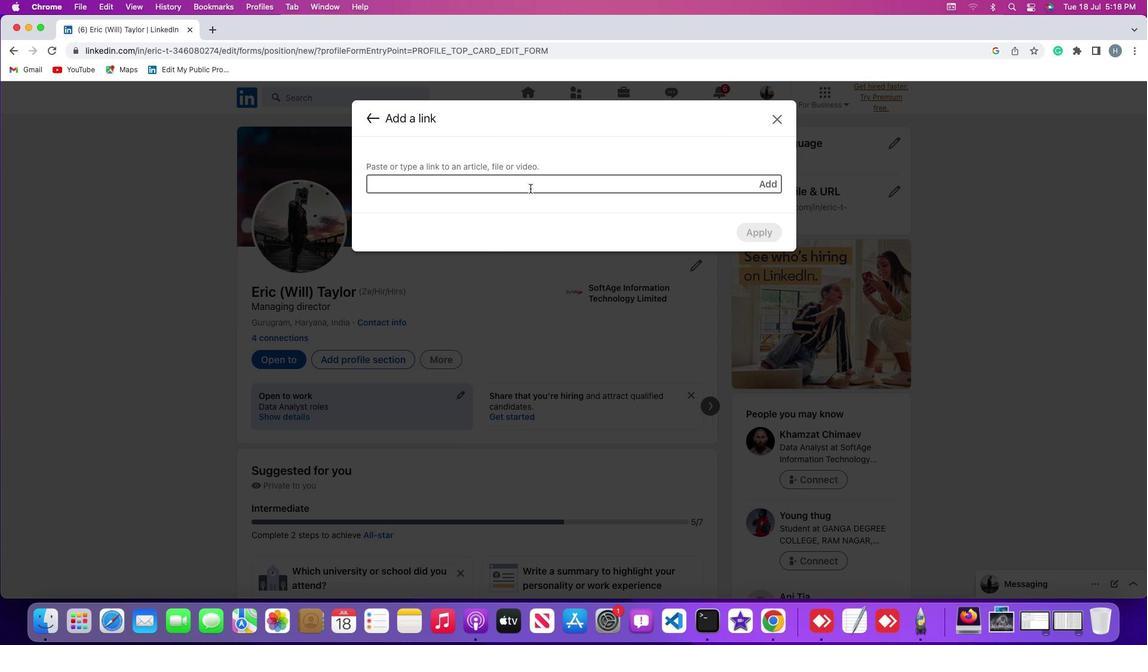 
Action: Mouse pressed left at (530, 188)
Screenshot: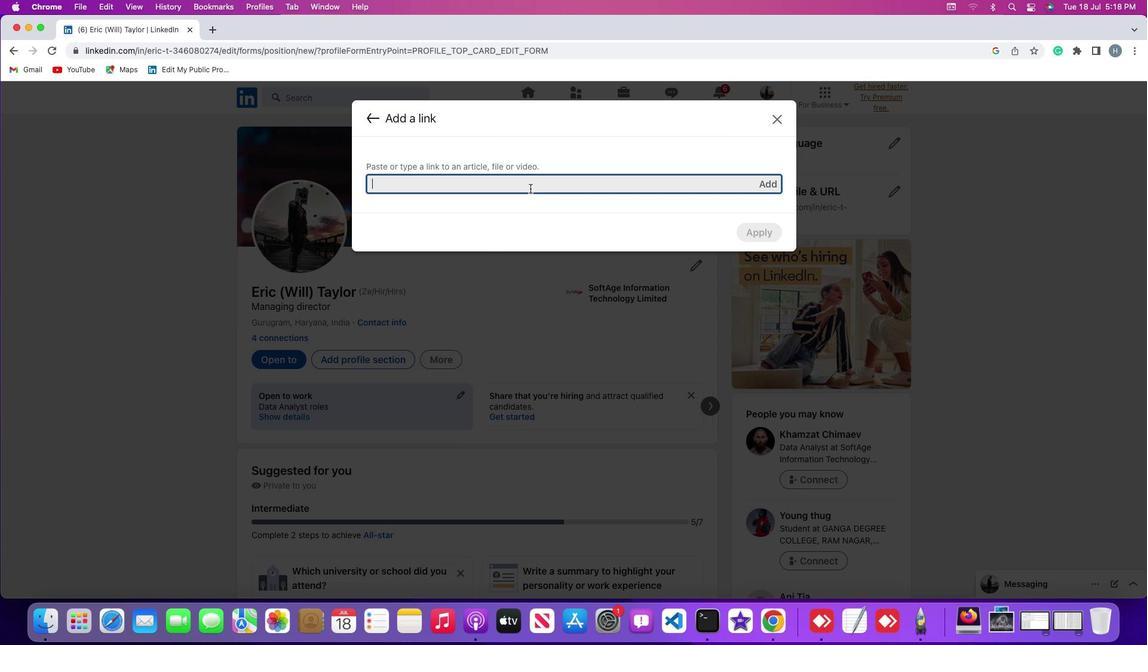 
Action: Key pressed Key.cmd'v'
Screenshot: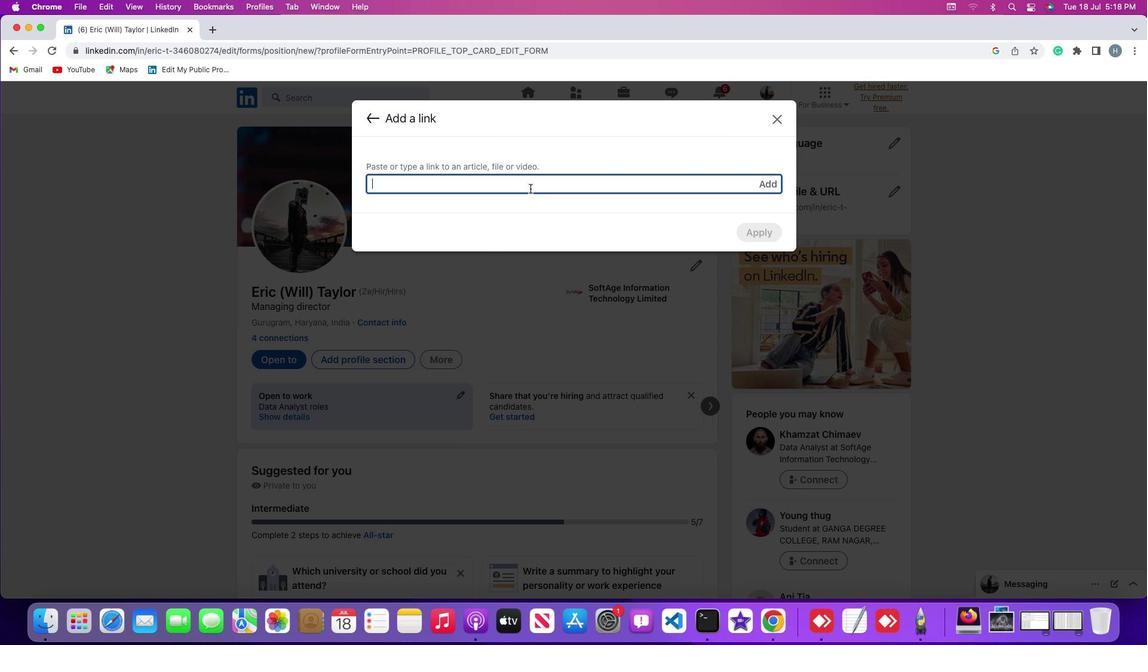 
Action: Mouse moved to (765, 184)
Screenshot: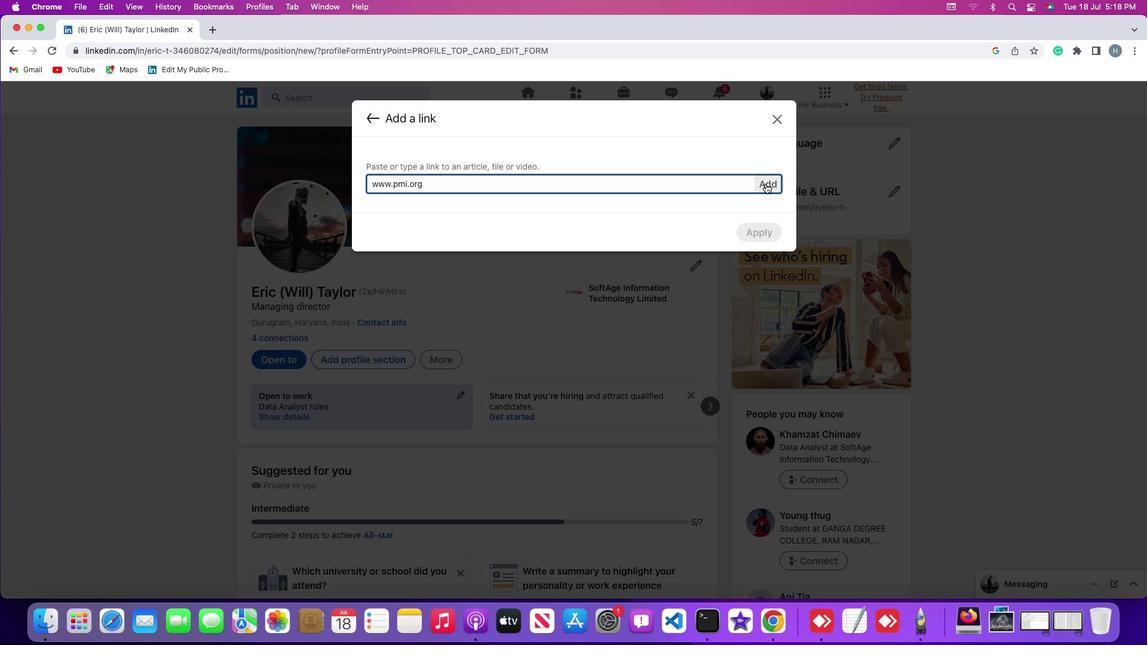 
Action: Mouse pressed left at (765, 184)
Screenshot: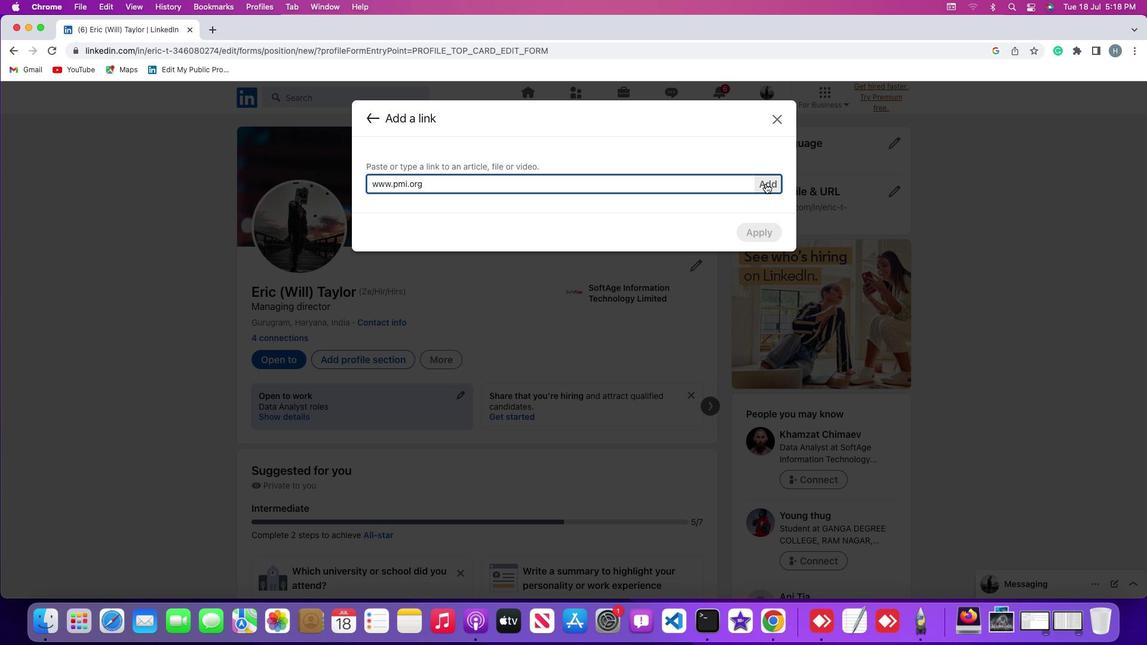 
Action: Mouse moved to (690, 323)
Screenshot: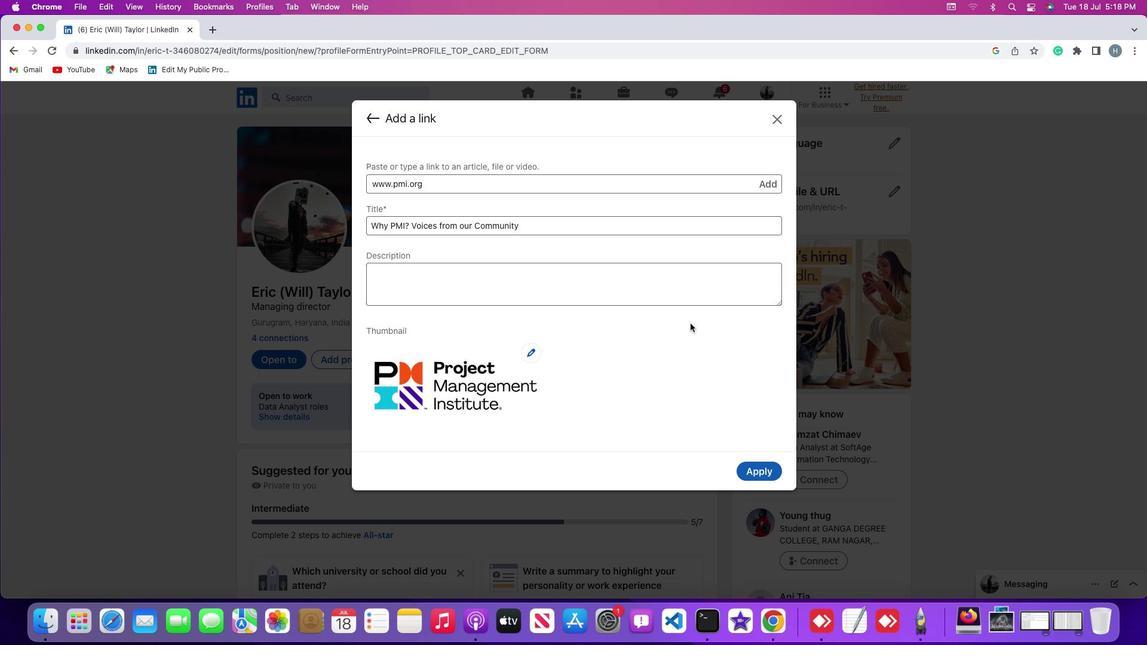 
